 Task: Get directions from Great Barrier Reef, Australia to Whitsunday Islands, Queensland, Australia and explore the nearby hospitals
Action: Mouse moved to (219, 66)
Screenshot: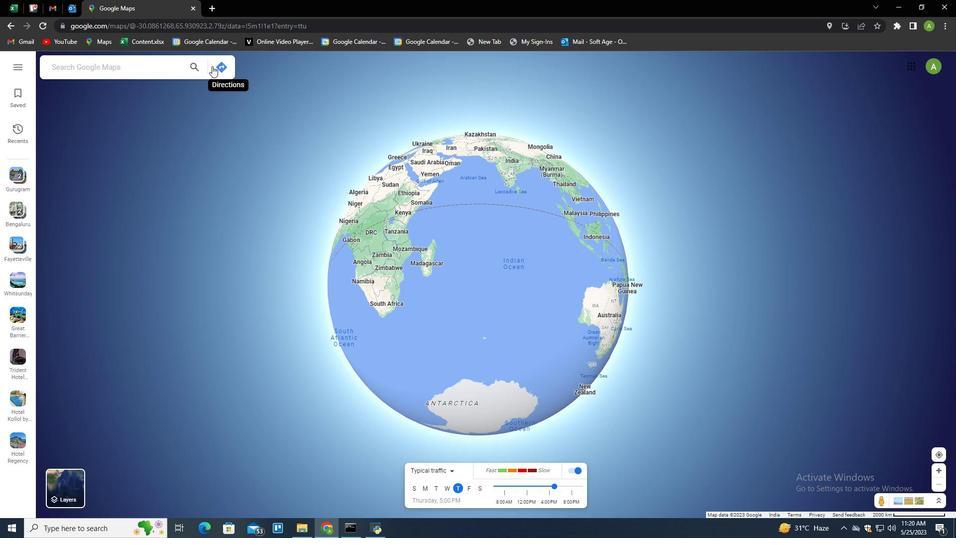 
Action: Mouse pressed left at (219, 66)
Screenshot: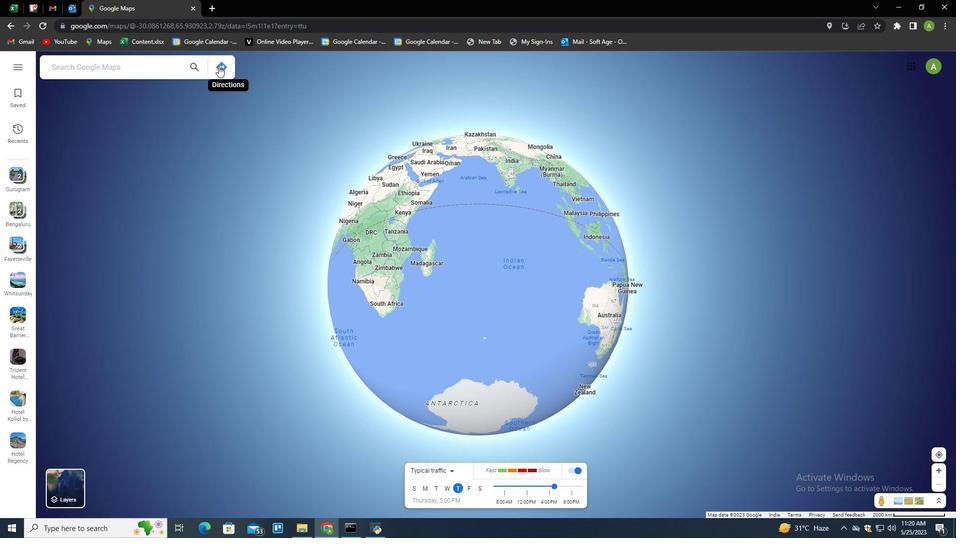 
Action: Mouse moved to (171, 92)
Screenshot: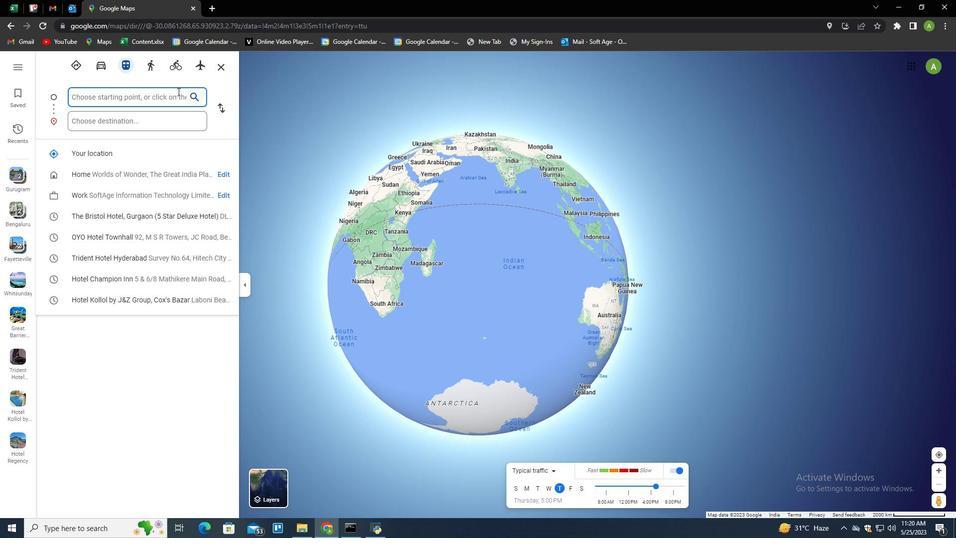 
Action: Mouse pressed left at (171, 92)
Screenshot: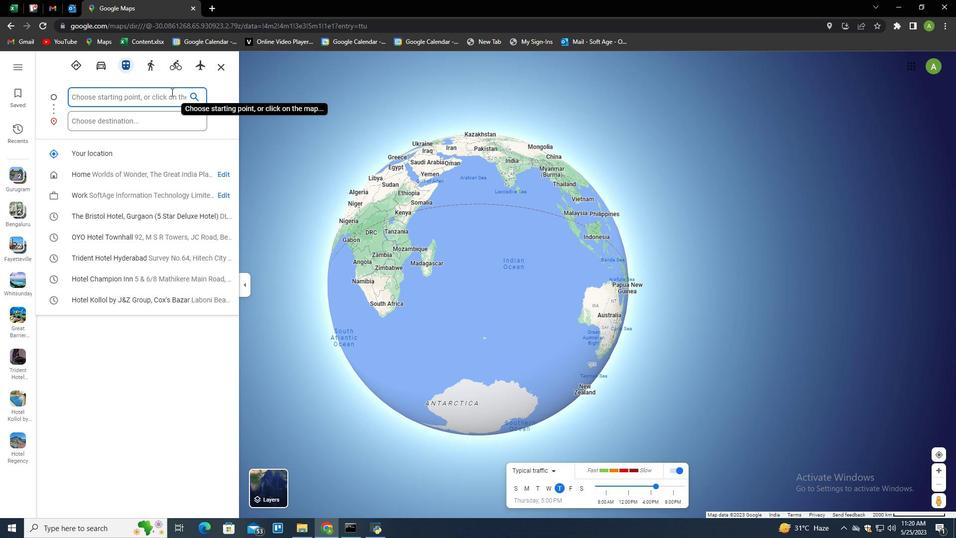 
Action: Key pressed <Key.shift>Great<Key.space><Key.shift>Barrier<Key.space><Key.shift>Reef,<Key.space><Key.shift>Australis<Key.tab><Key.tab><Key.shift>Whitesunday<Key.space><Key.shift>Isal<Key.backspace><Key.backspace>landsm<Key.backspace>,<Key.space><Key.shift><Key.shift><Key.shift>Queenlad<Key.backspace>nd<Key.space>,<Key.backspace><Key.backspace>,<Key.space><Key.shift>Australia<Key.enter>
Screenshot: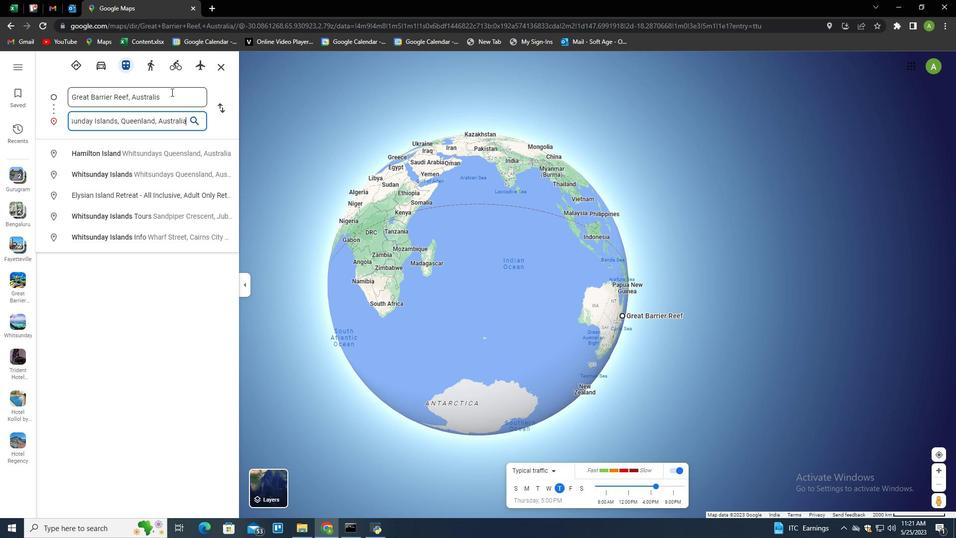 
Action: Mouse moved to (471, 234)
Screenshot: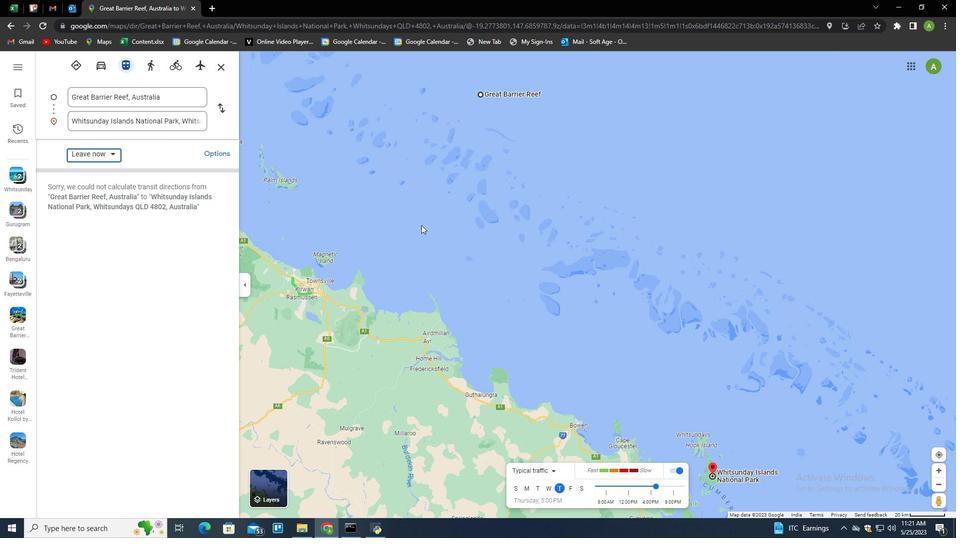 
Action: Mouse scrolled (471, 234) with delta (0, 0)
Screenshot: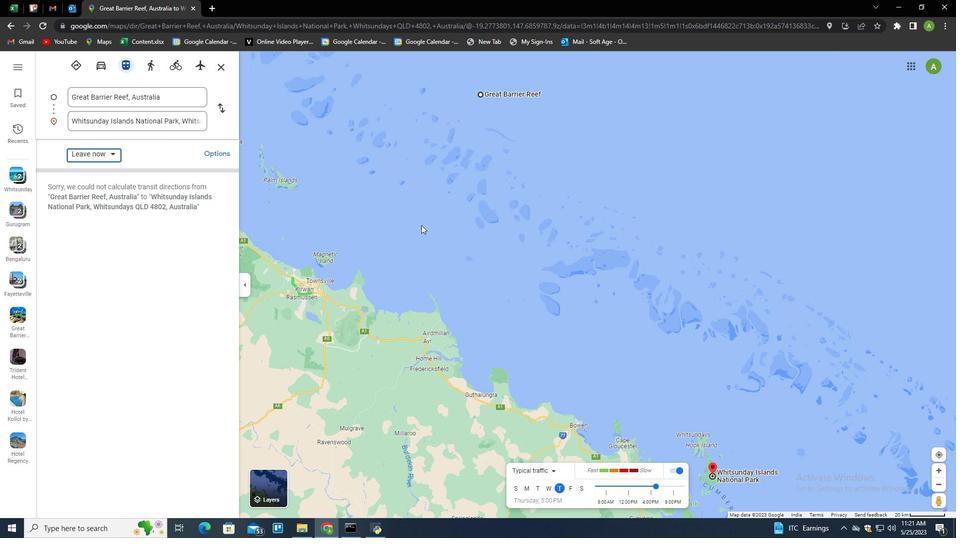 
Action: Mouse scrolled (471, 234) with delta (0, 0)
Screenshot: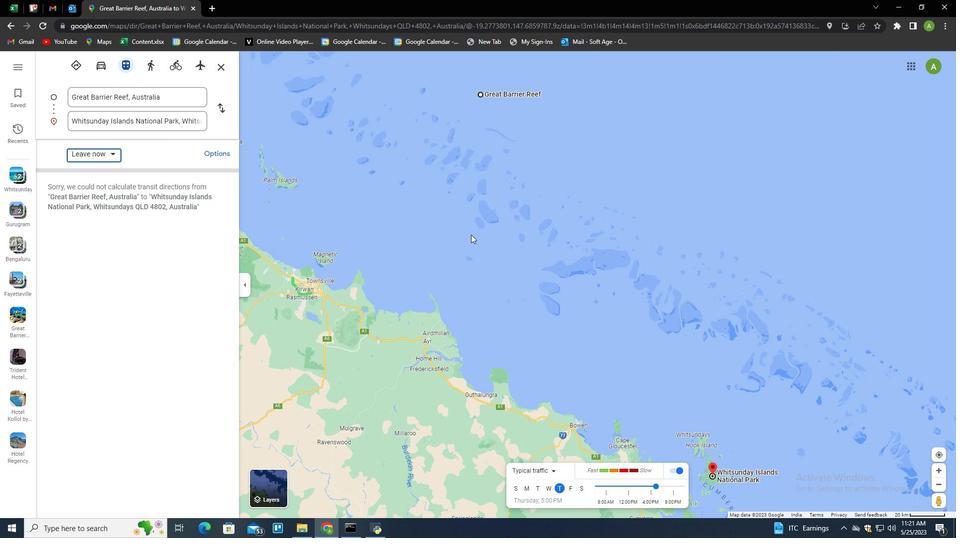 
Action: Mouse moved to (471, 234)
Screenshot: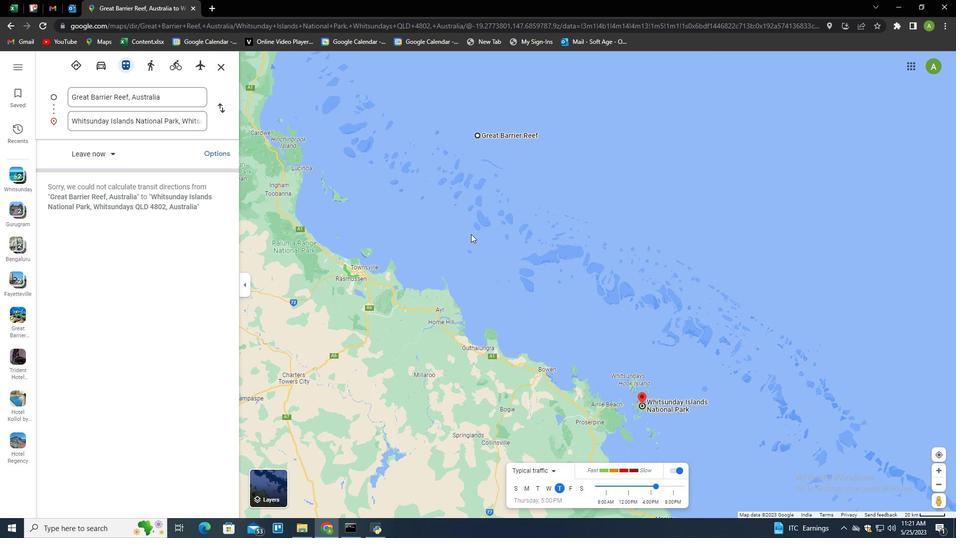 
Action: Mouse scrolled (471, 233) with delta (0, 0)
Screenshot: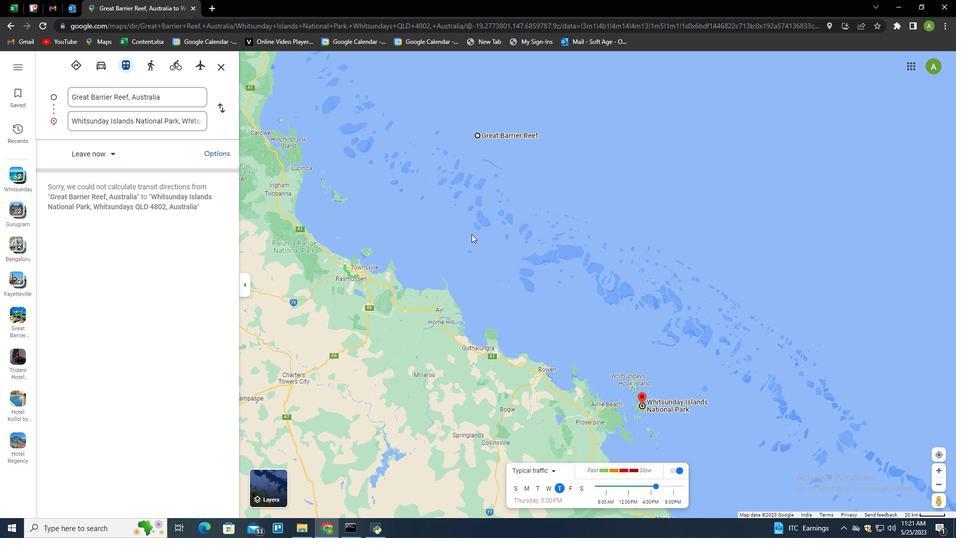 
Action: Mouse scrolled (471, 233) with delta (0, 0)
Screenshot: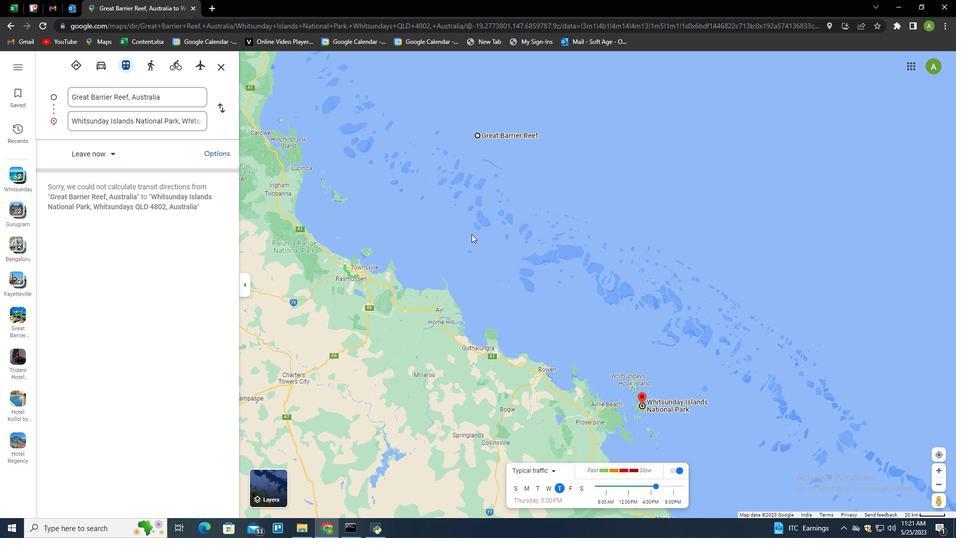 
Action: Mouse scrolled (471, 234) with delta (0, 0)
Screenshot: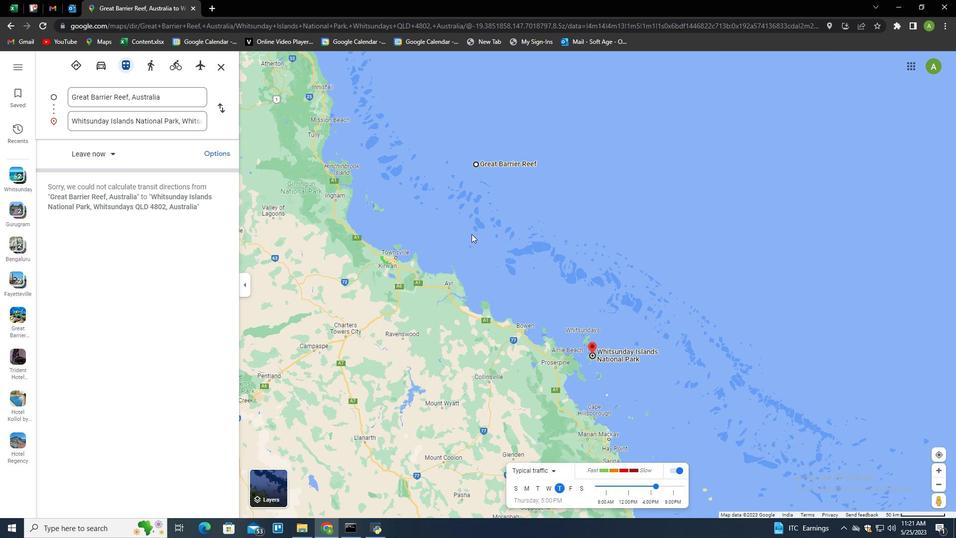 
Action: Mouse scrolled (471, 234) with delta (0, 0)
Screenshot: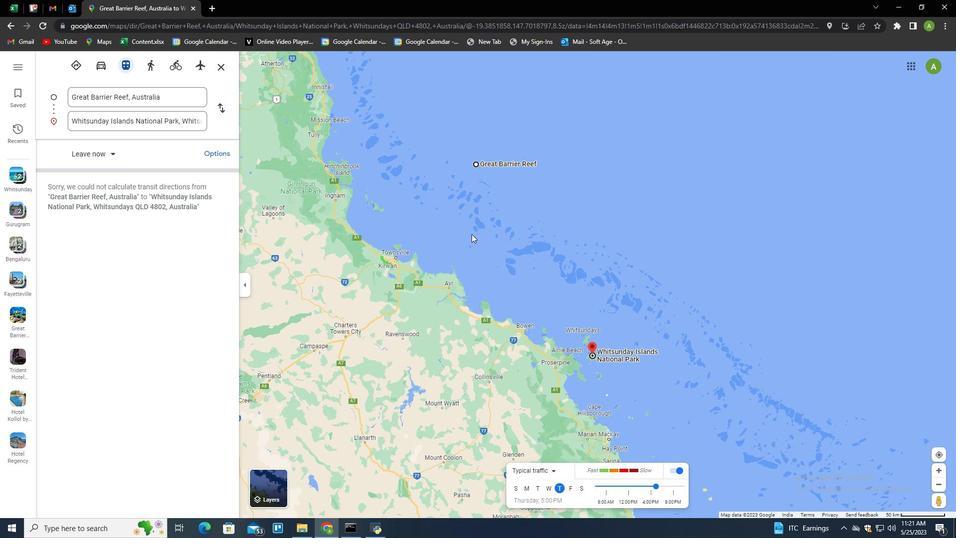
Action: Mouse scrolled (471, 234) with delta (0, 0)
Screenshot: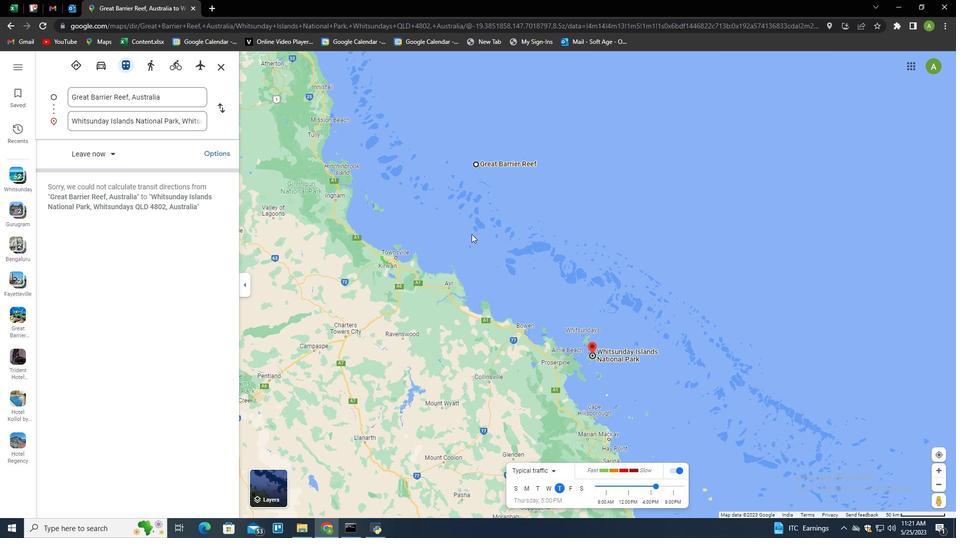 
Action: Mouse scrolled (471, 234) with delta (0, 0)
Screenshot: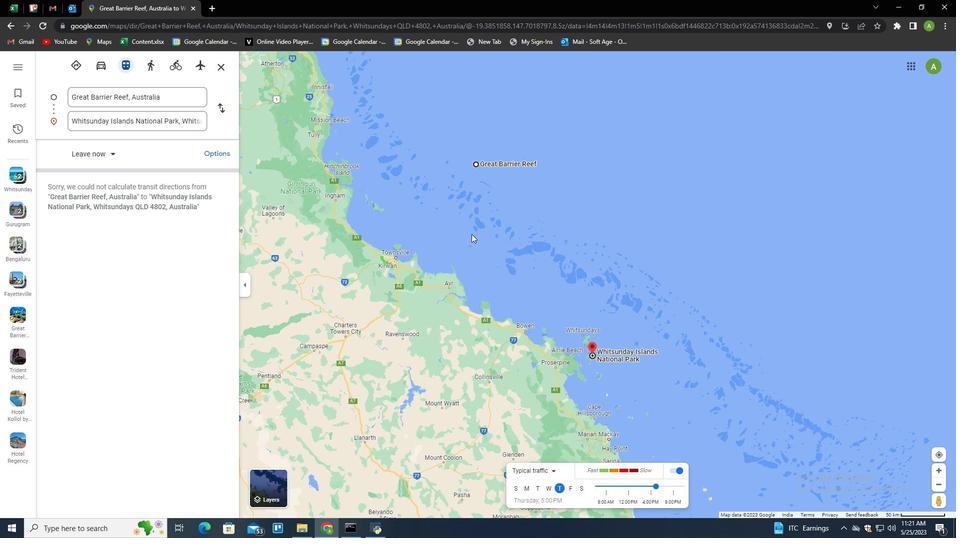 
Action: Mouse moved to (204, 152)
Screenshot: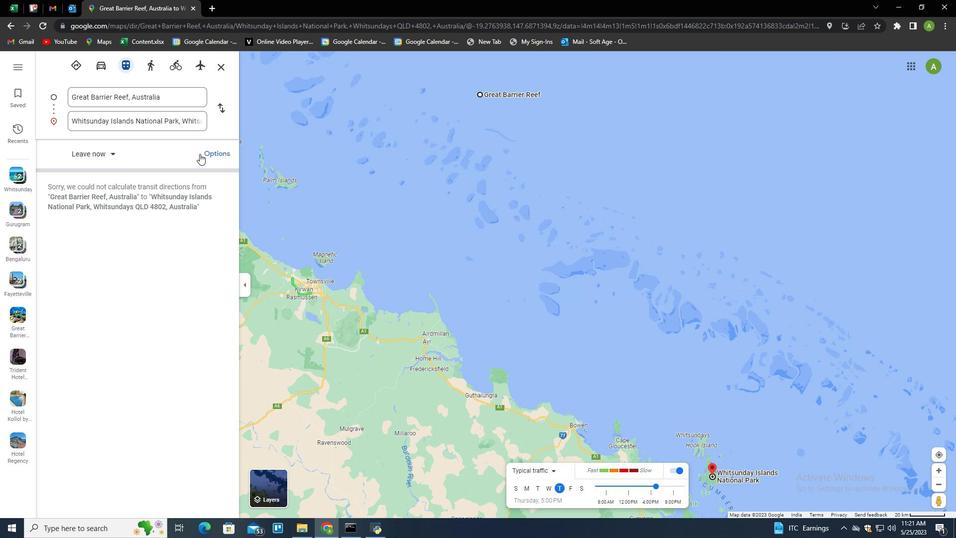 
Action: Mouse pressed left at (204, 152)
Screenshot: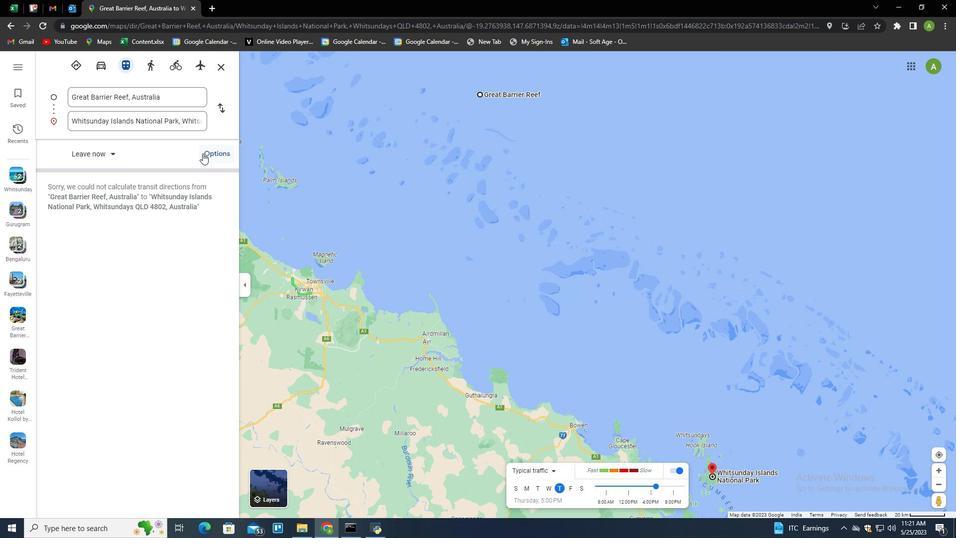 
Action: Mouse moved to (219, 155)
Screenshot: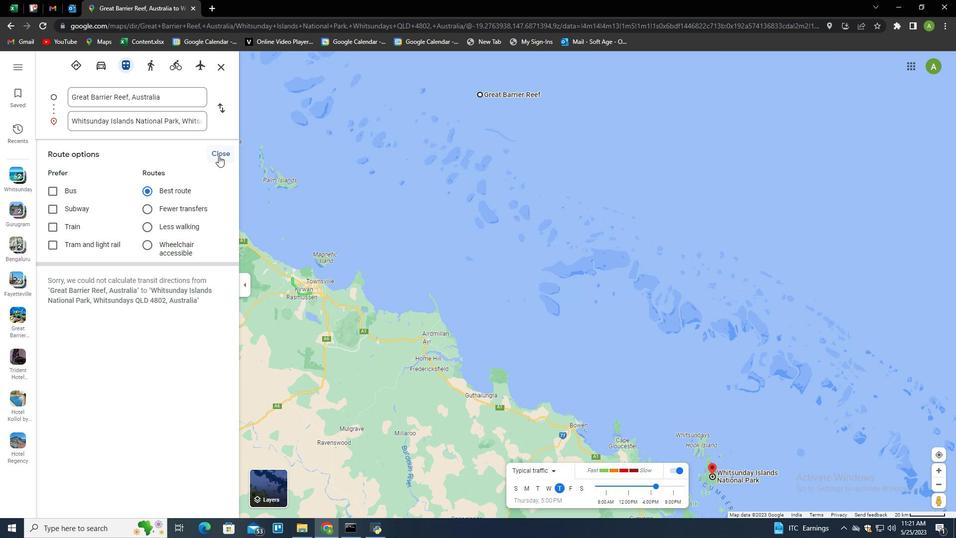 
Action: Mouse pressed left at (219, 155)
Screenshot: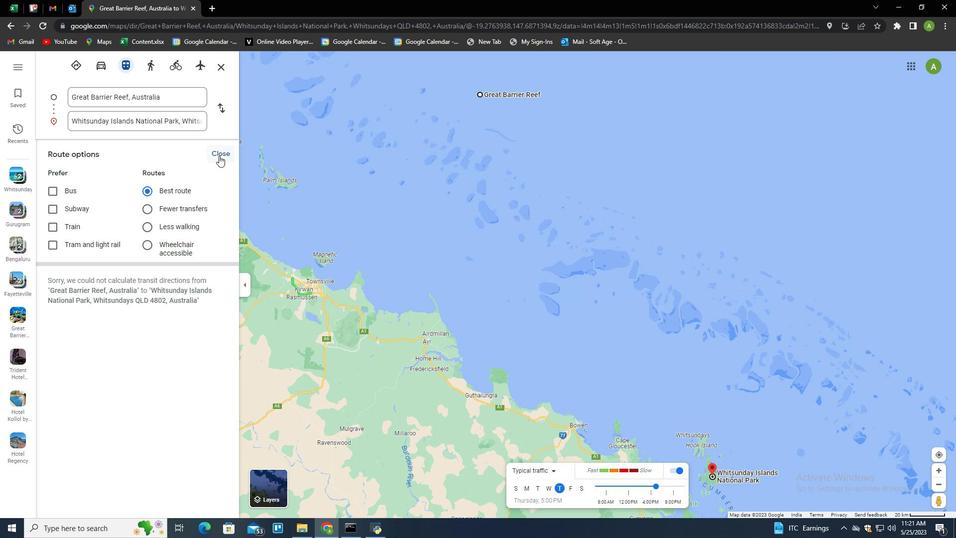 
Action: Mouse moved to (554, 200)
Screenshot: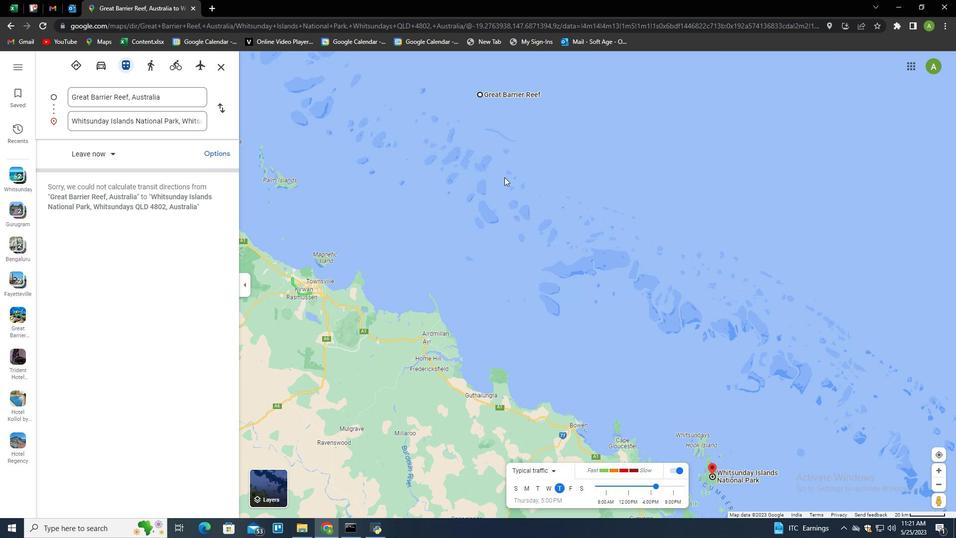 
Action: Mouse scrolled (554, 199) with delta (0, 0)
Screenshot: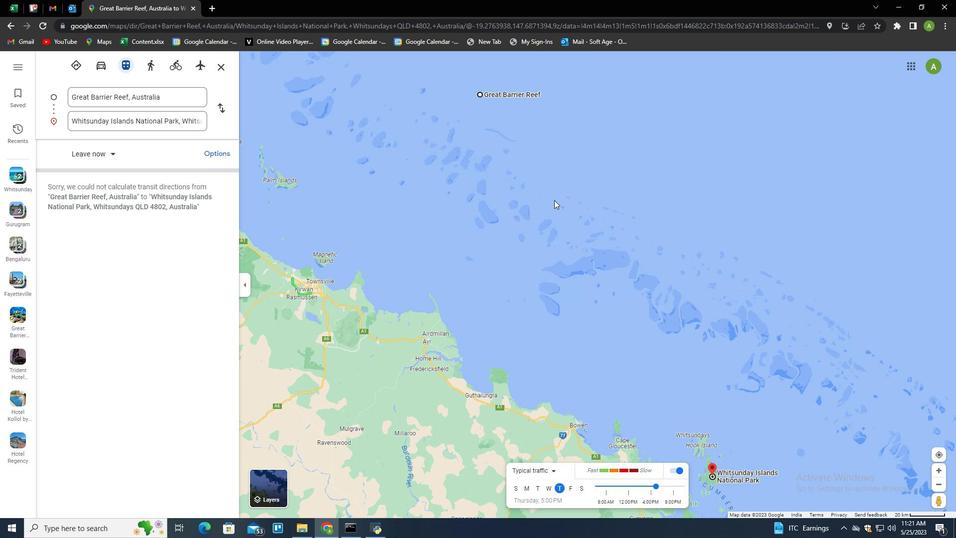 
Action: Mouse scrolled (554, 199) with delta (0, 0)
Screenshot: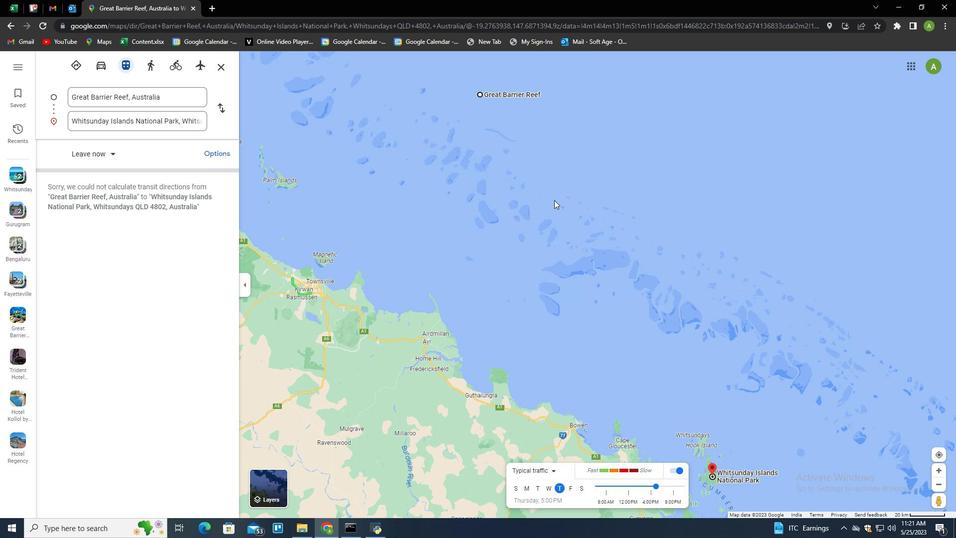 
Action: Mouse scrolled (554, 199) with delta (0, 0)
Screenshot: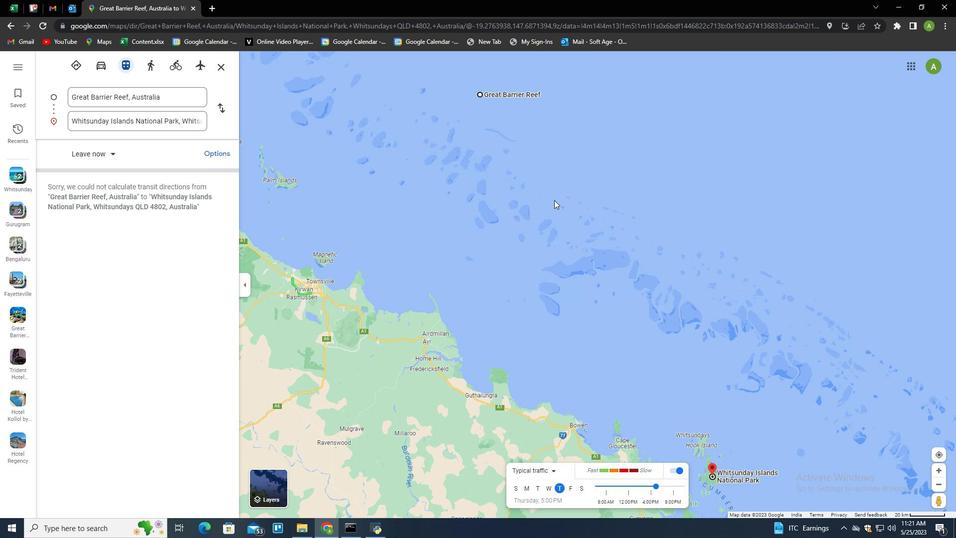 
Action: Mouse scrolled (554, 199) with delta (0, 0)
Screenshot: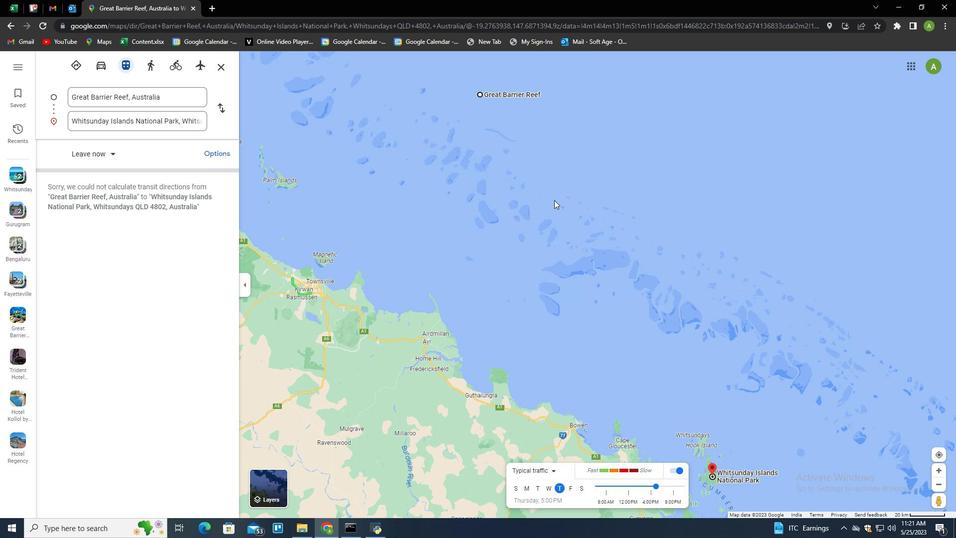 
Action: Mouse scrolled (554, 199) with delta (0, 0)
Screenshot: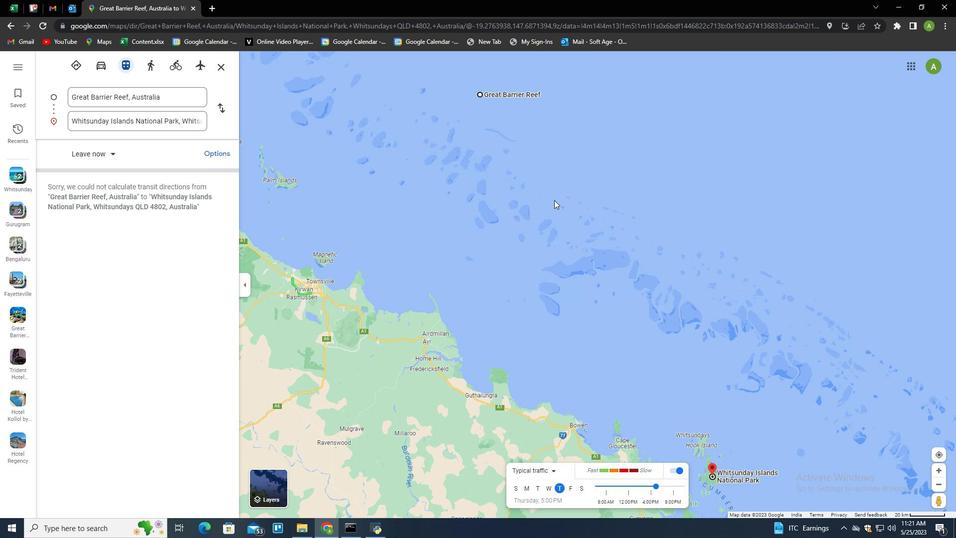 
Action: Mouse moved to (629, 256)
Screenshot: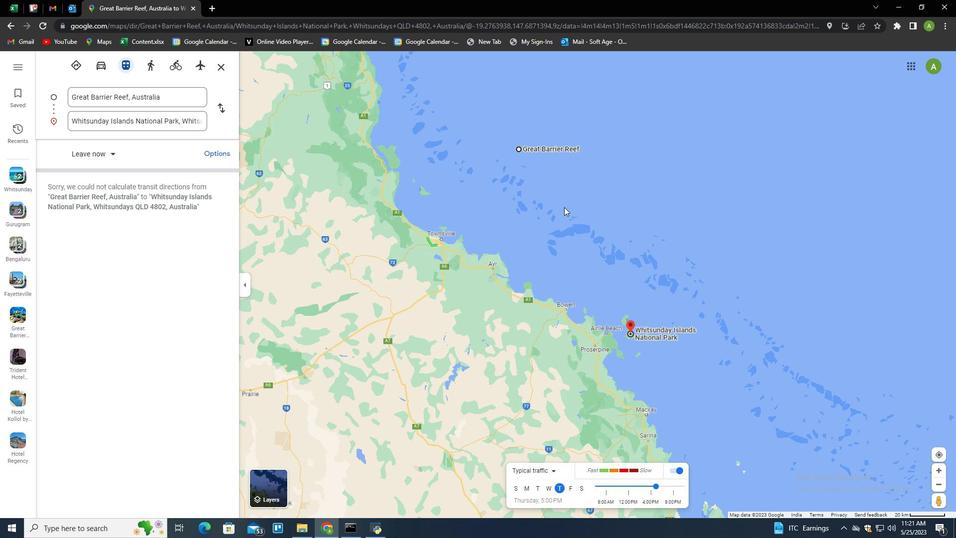 
Action: Mouse scrolled (629, 255) with delta (0, 0)
Screenshot: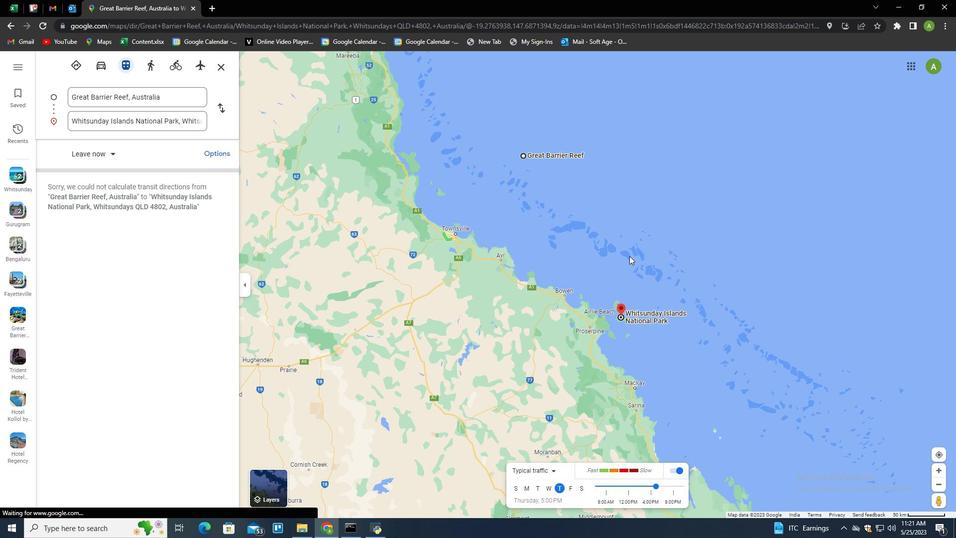 
Action: Mouse scrolled (629, 255) with delta (0, 0)
Screenshot: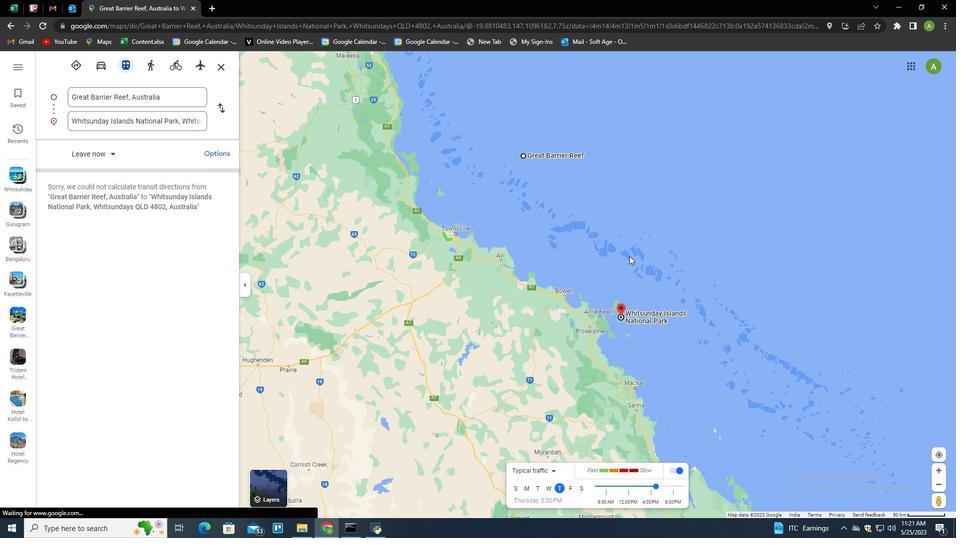 
Action: Mouse scrolled (629, 255) with delta (0, 0)
Screenshot: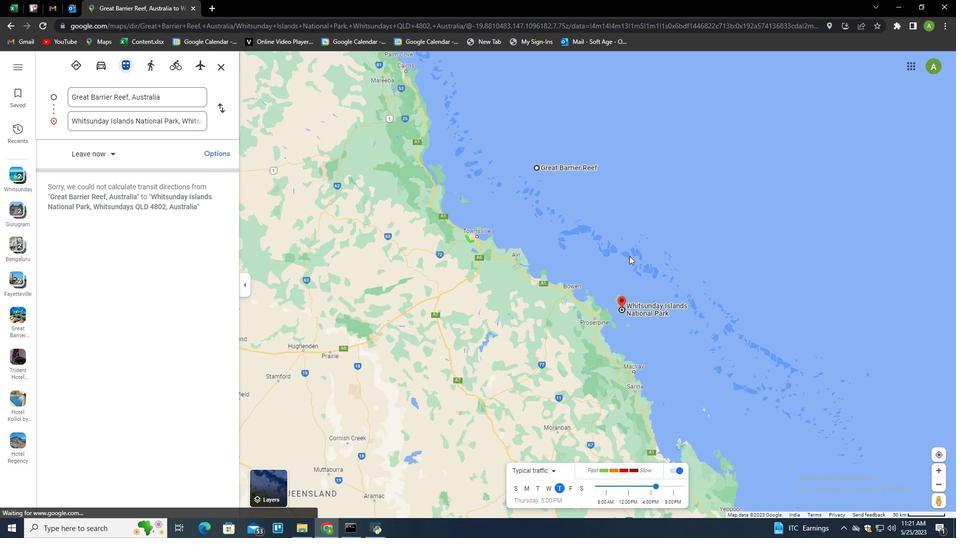 
Action: Mouse moved to (629, 256)
Screenshot: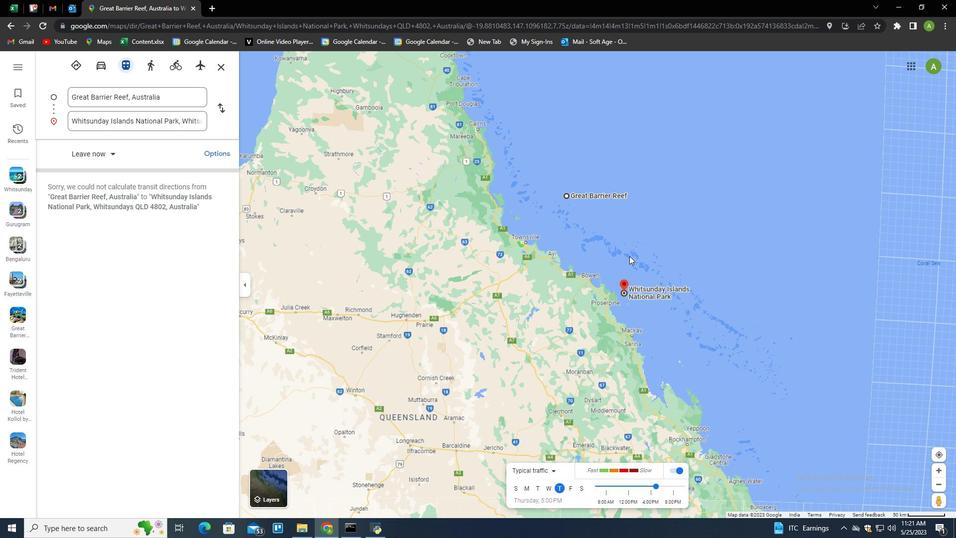
Action: Mouse scrolled (629, 256) with delta (0, 0)
Screenshot: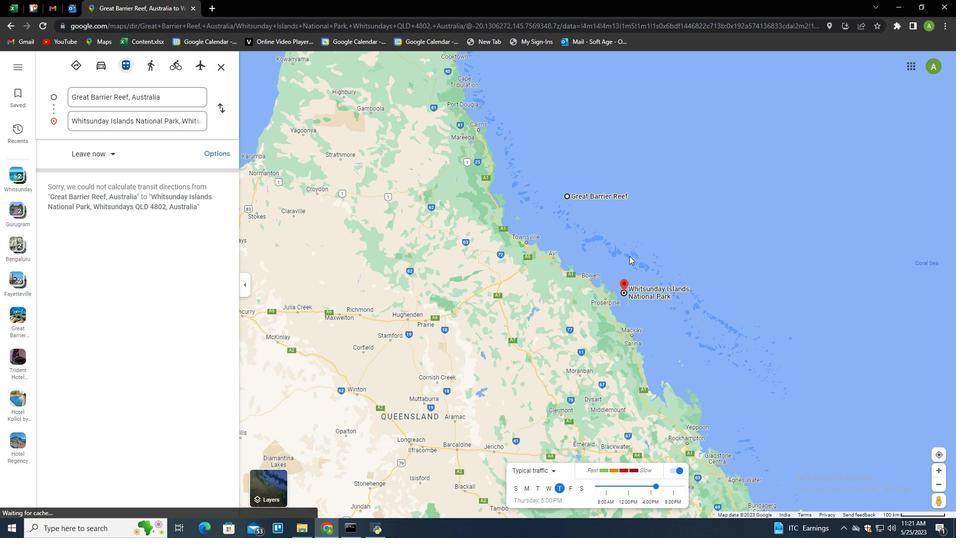 
Action: Mouse moved to (628, 257)
Screenshot: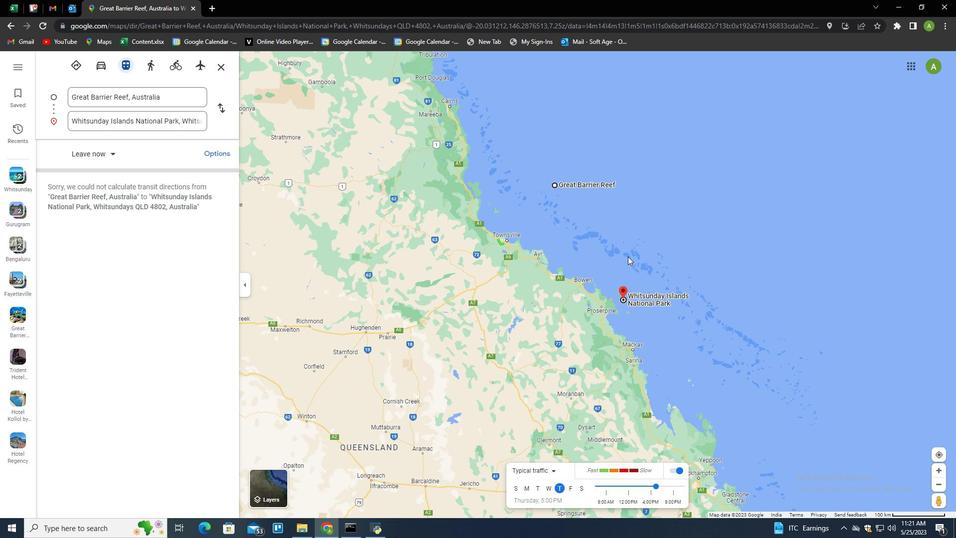 
Action: Mouse scrolled (628, 256) with delta (0, 0)
Screenshot: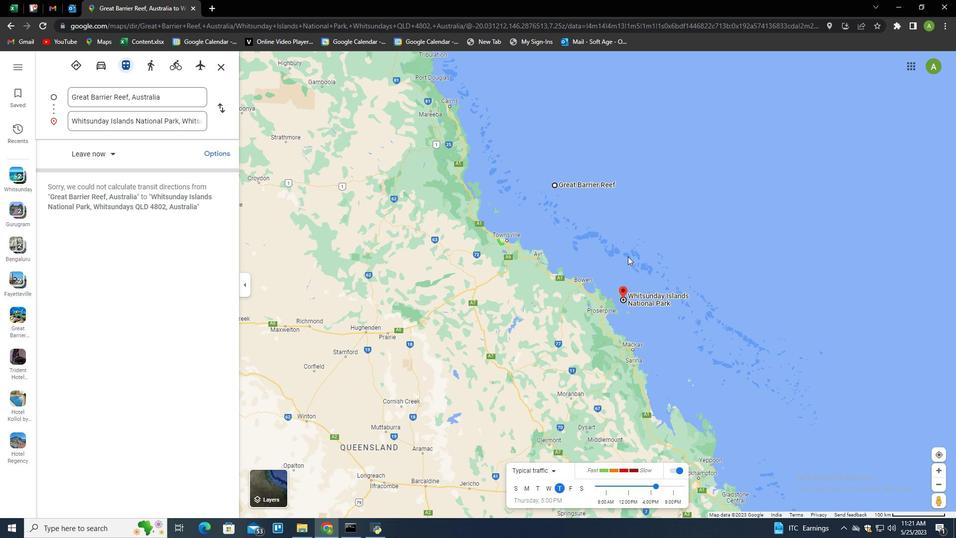 
Action: Mouse moved to (206, 156)
Screenshot: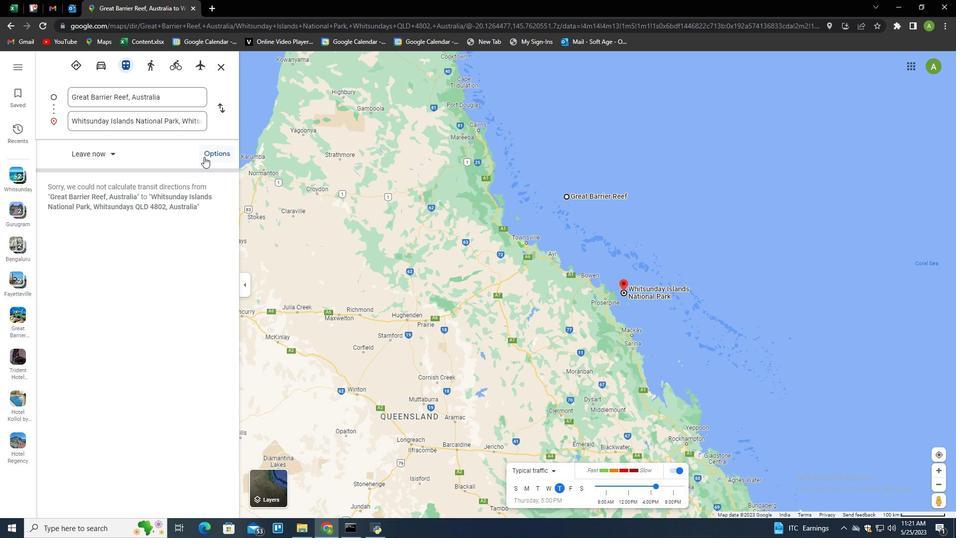 
Action: Mouse pressed left at (206, 156)
Screenshot: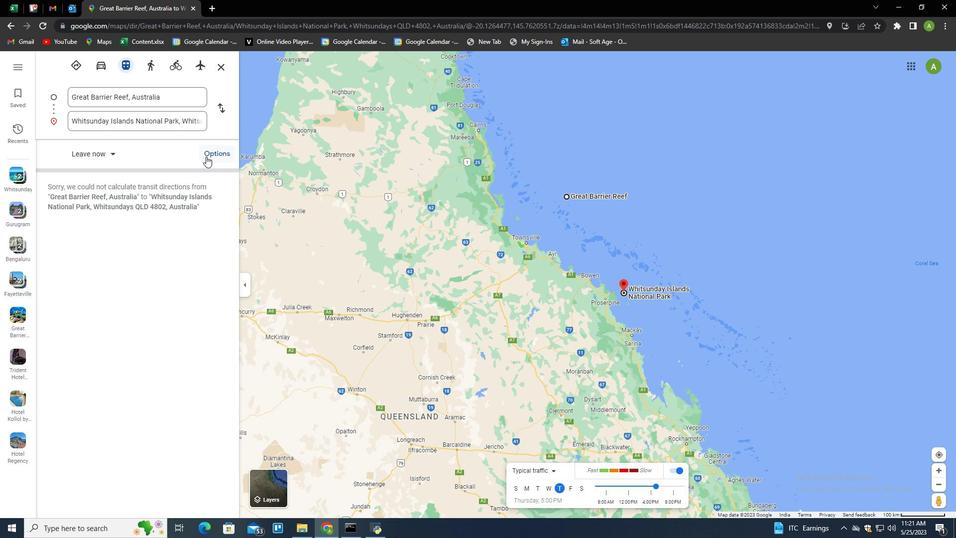 
Action: Mouse moved to (172, 333)
Screenshot: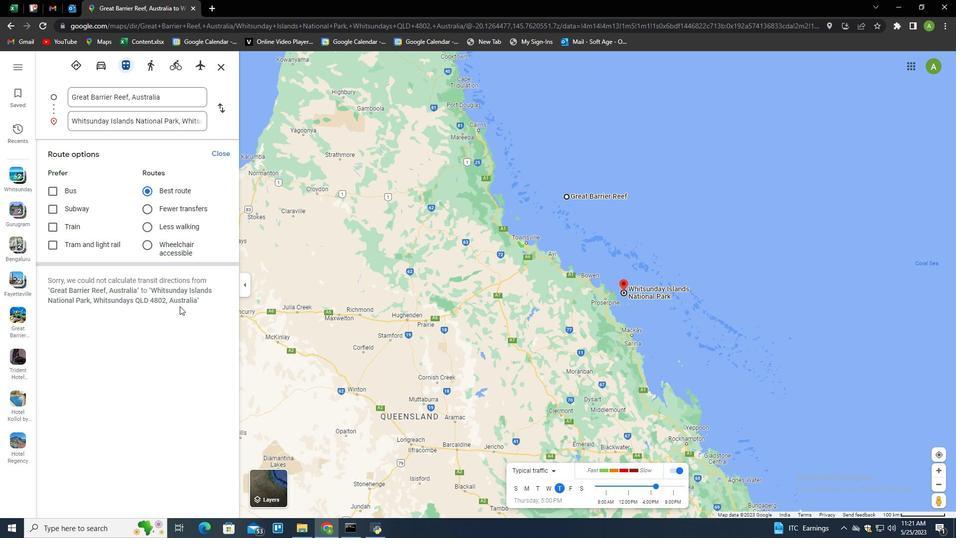 
Action: Mouse pressed left at (172, 333)
Screenshot: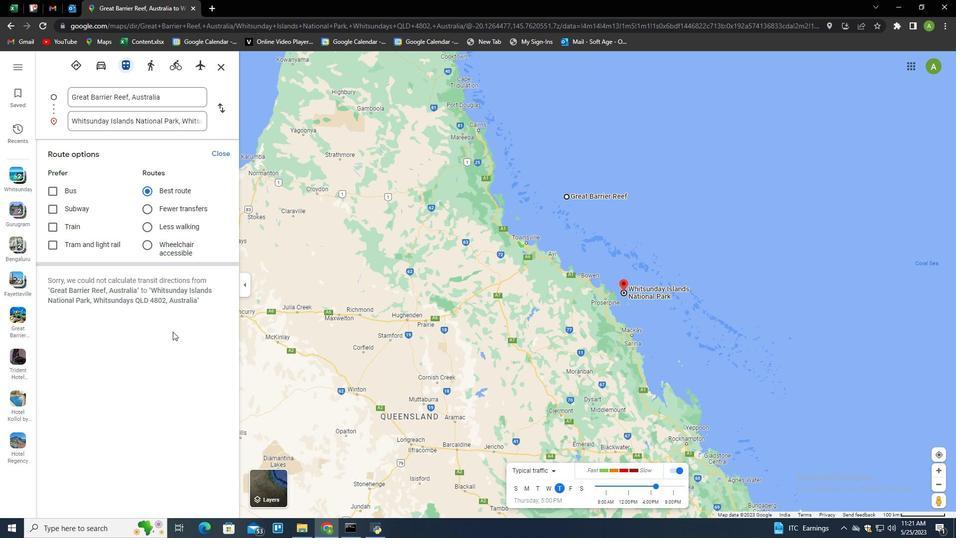 
Action: Mouse scrolled (172, 332) with delta (0, 0)
Screenshot: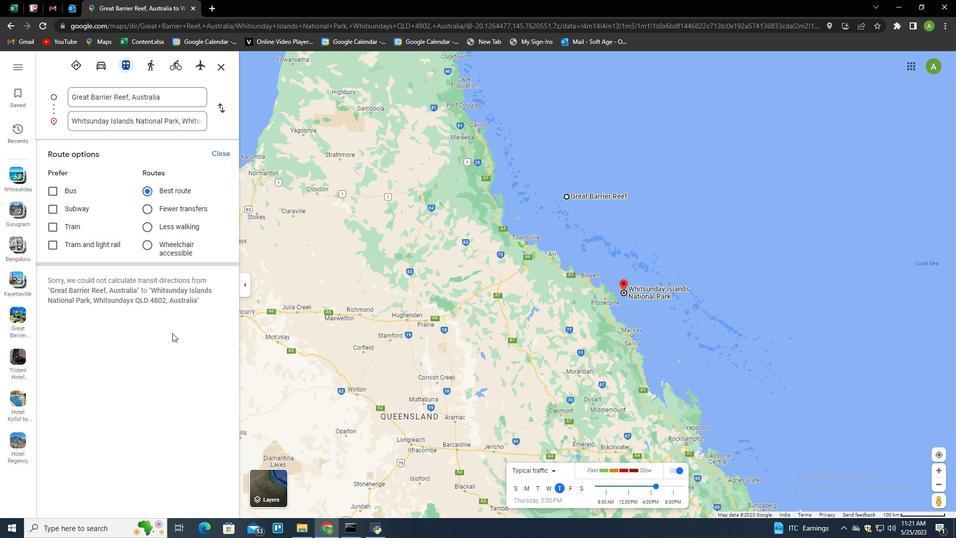 
Action: Mouse scrolled (172, 332) with delta (0, 0)
Screenshot: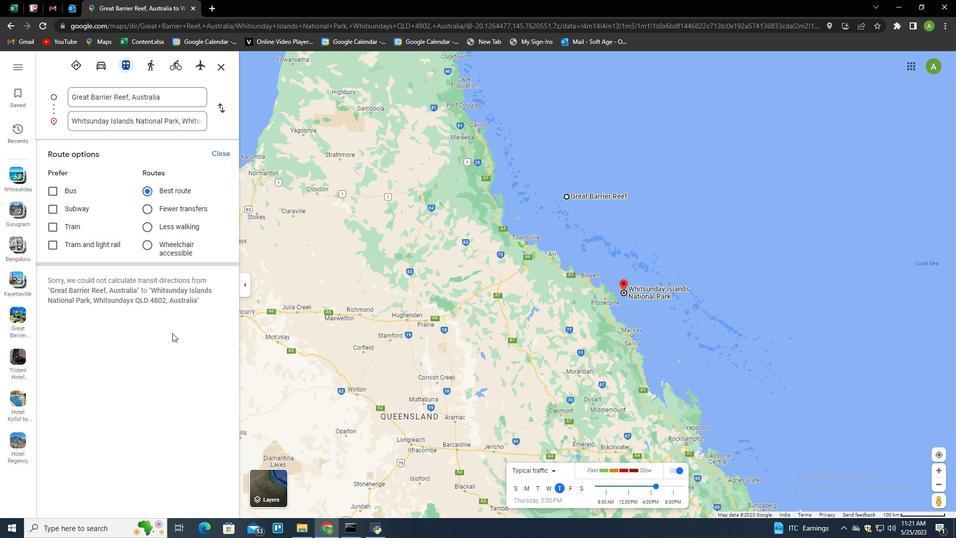 
Action: Mouse scrolled (172, 332) with delta (0, 0)
Screenshot: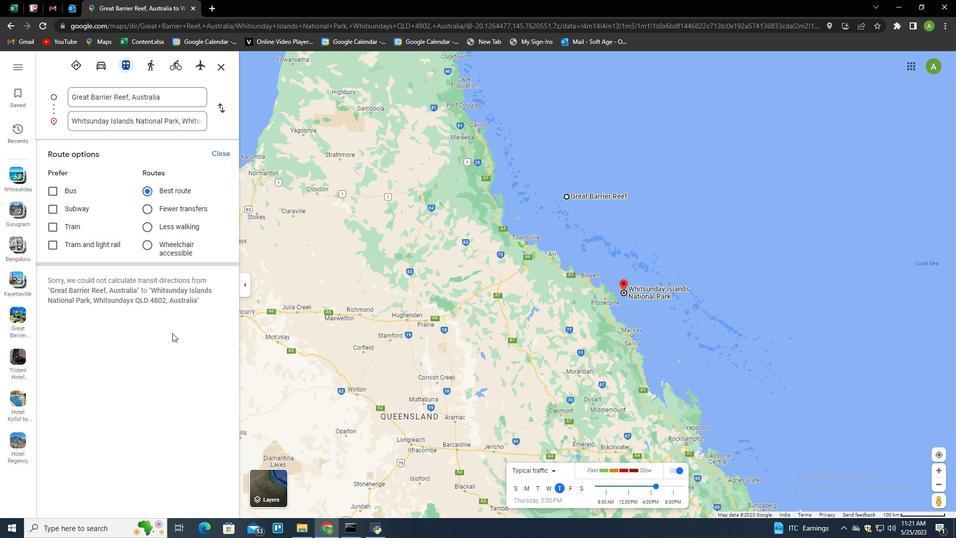 
Action: Mouse scrolled (172, 332) with delta (0, 0)
Screenshot: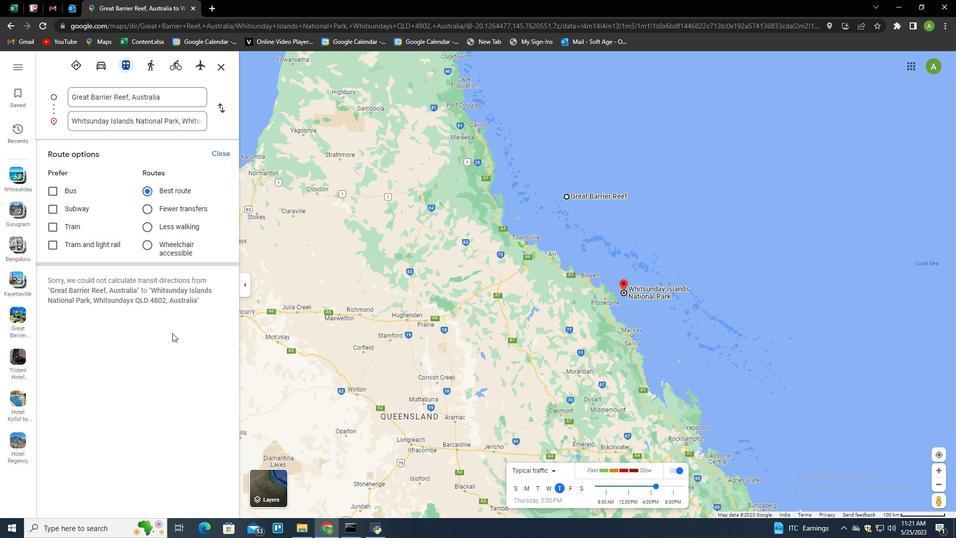 
Action: Mouse moved to (177, 318)
Screenshot: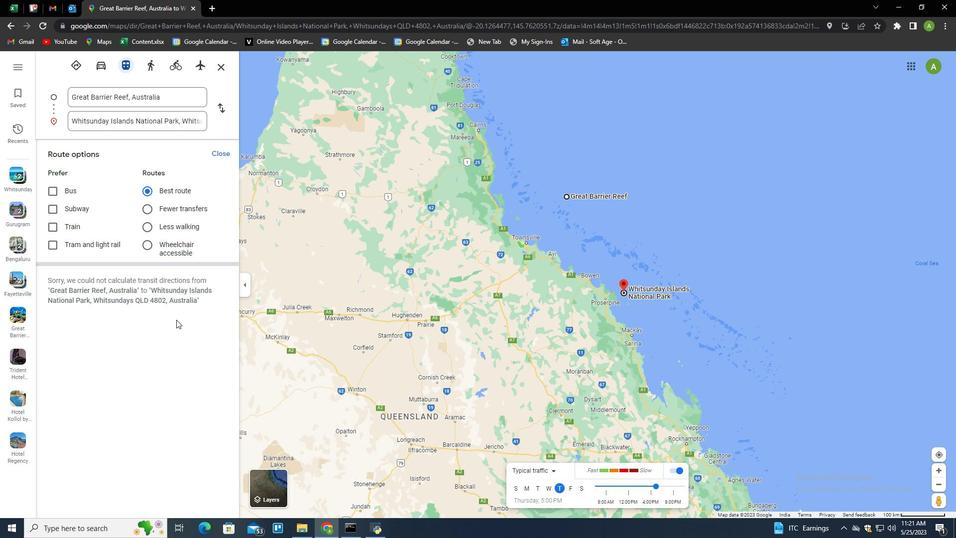 
Action: Mouse pressed left at (177, 318)
Screenshot: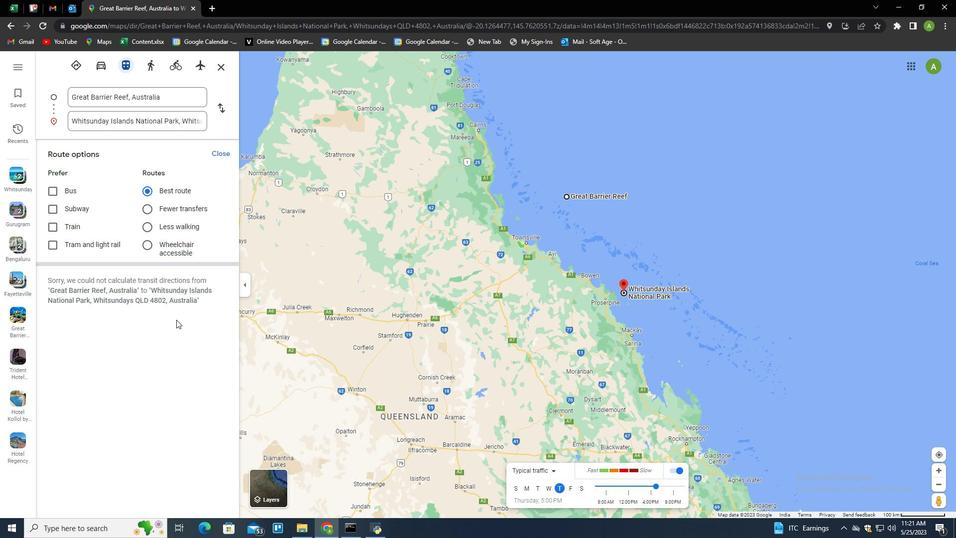 
Action: Mouse moved to (76, 63)
Screenshot: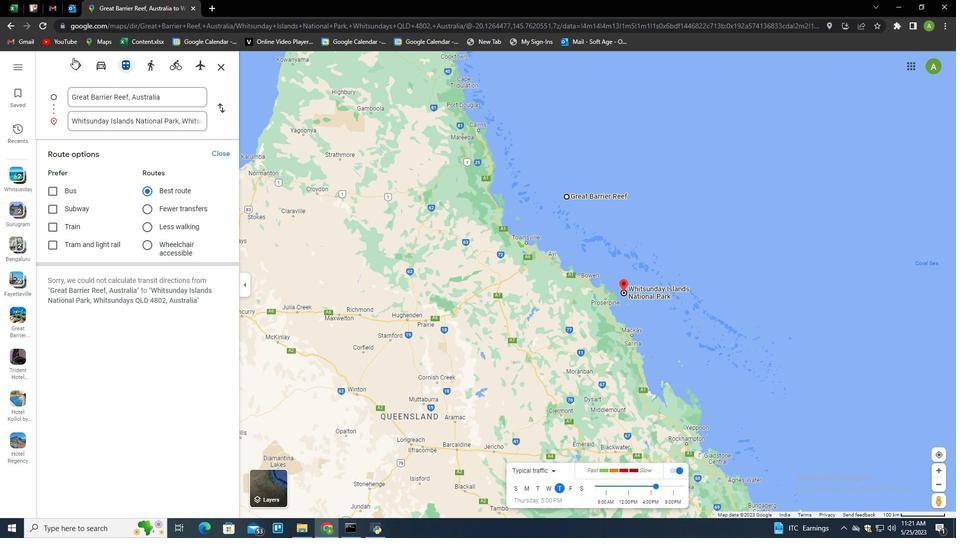 
Action: Mouse pressed left at (76, 63)
Screenshot: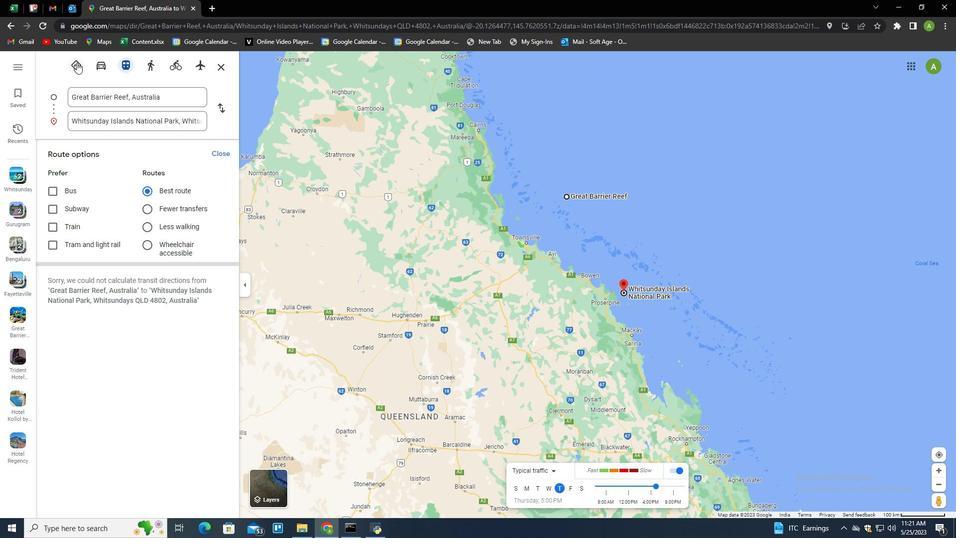 
Action: Mouse moved to (148, 196)
Screenshot: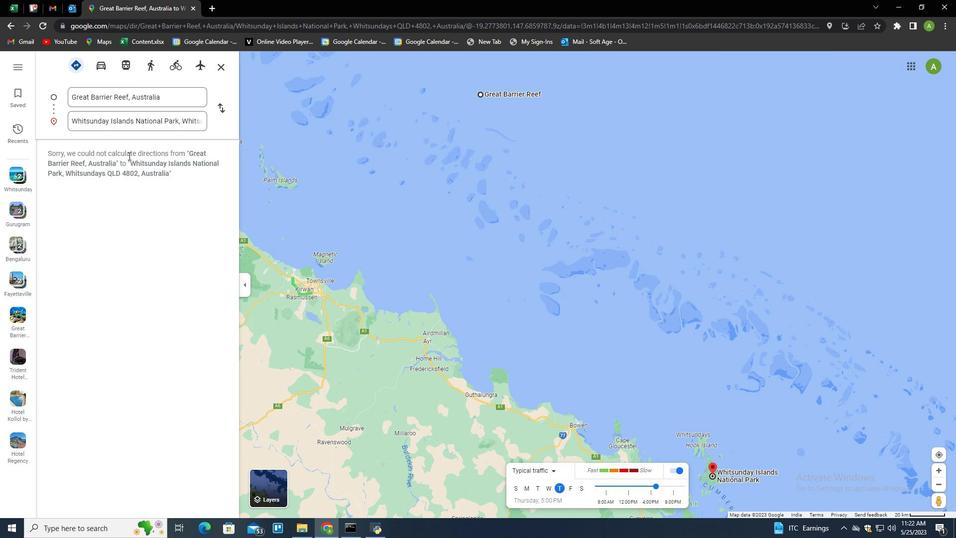 
Action: Mouse scrolled (148, 195) with delta (0, 0)
Screenshot: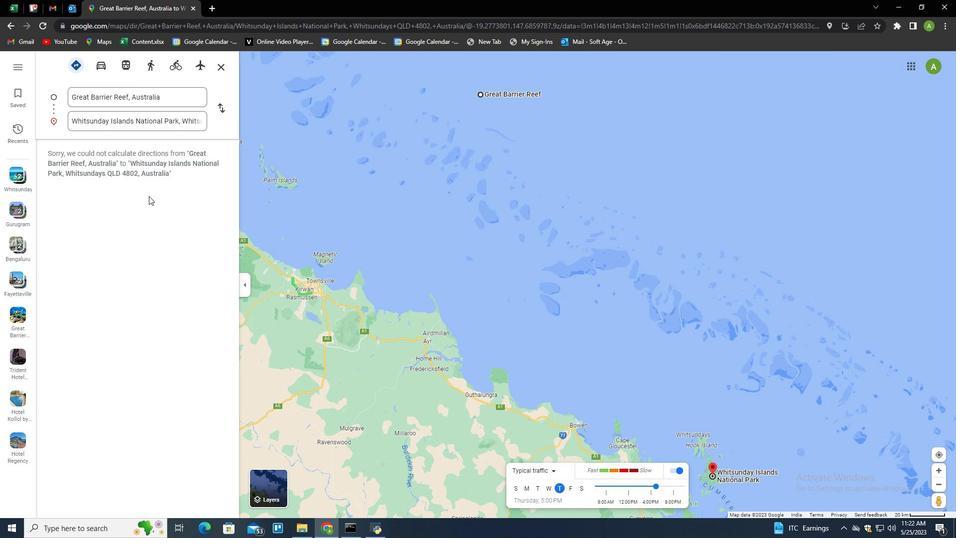 
Action: Mouse scrolled (148, 195) with delta (0, 0)
Screenshot: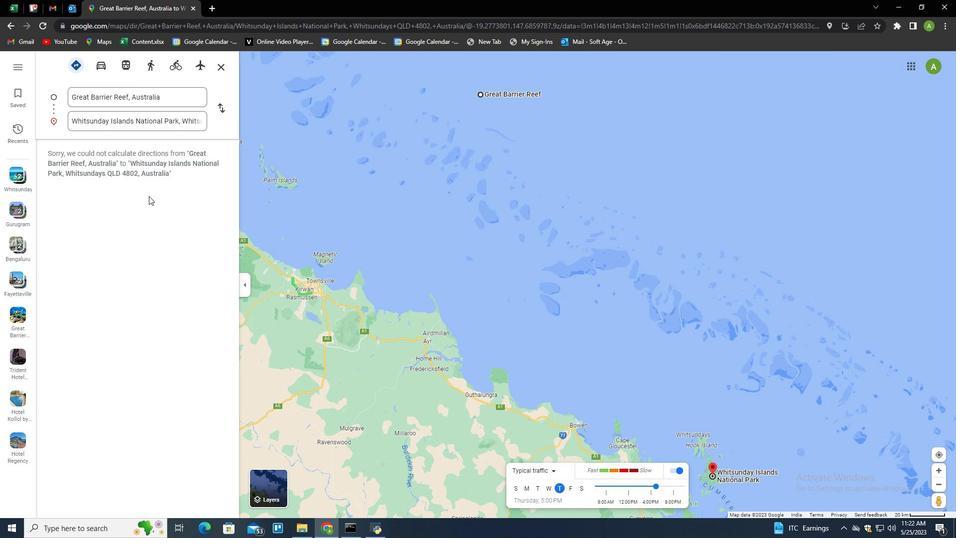 
Action: Mouse moved to (149, 303)
Screenshot: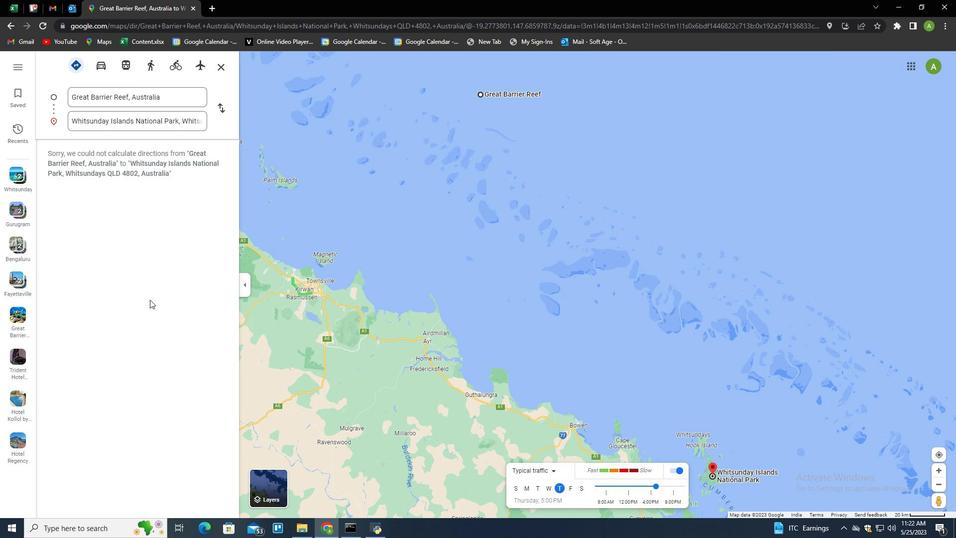 
Action: Mouse scrolled (149, 302) with delta (0, 0)
Screenshot: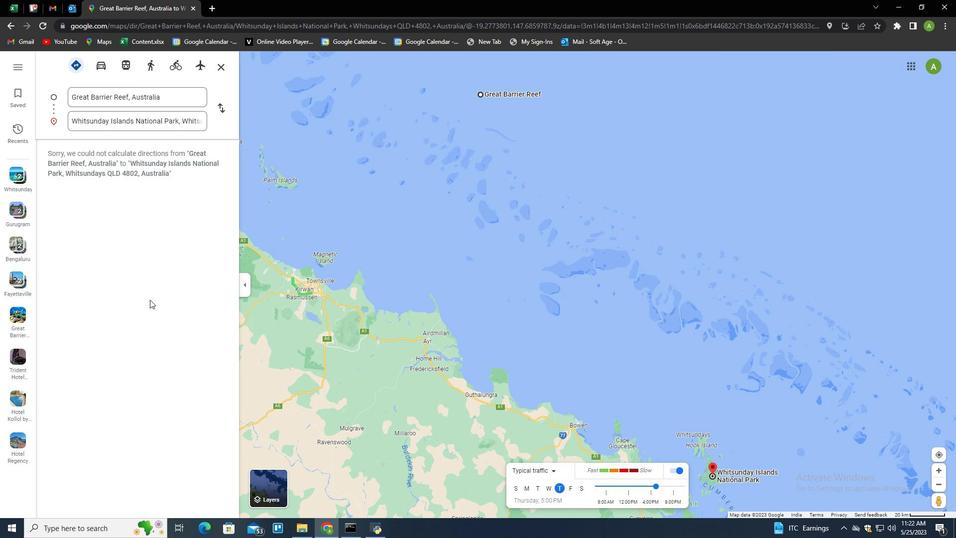 
Action: Mouse scrolled (149, 302) with delta (0, 0)
Screenshot: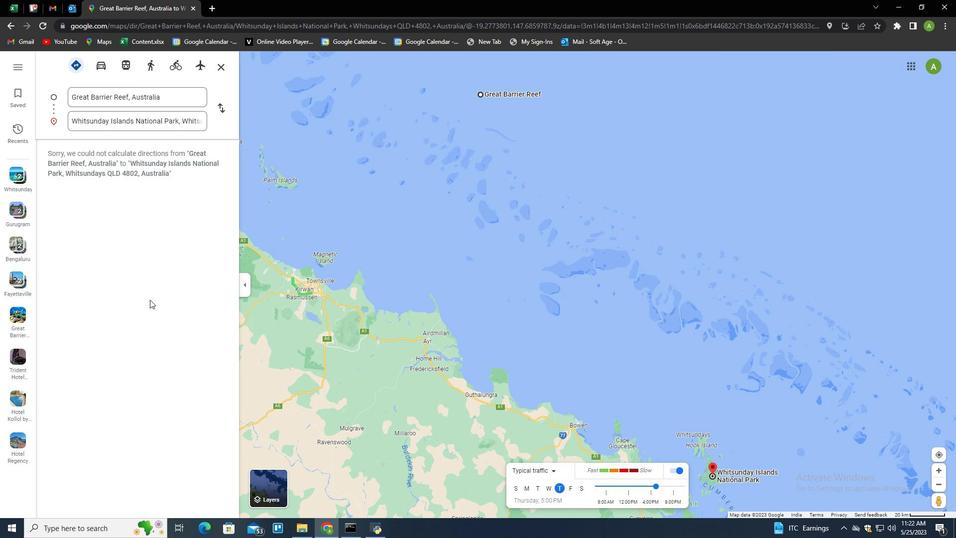 
Action: Mouse scrolled (149, 302) with delta (0, 0)
Screenshot: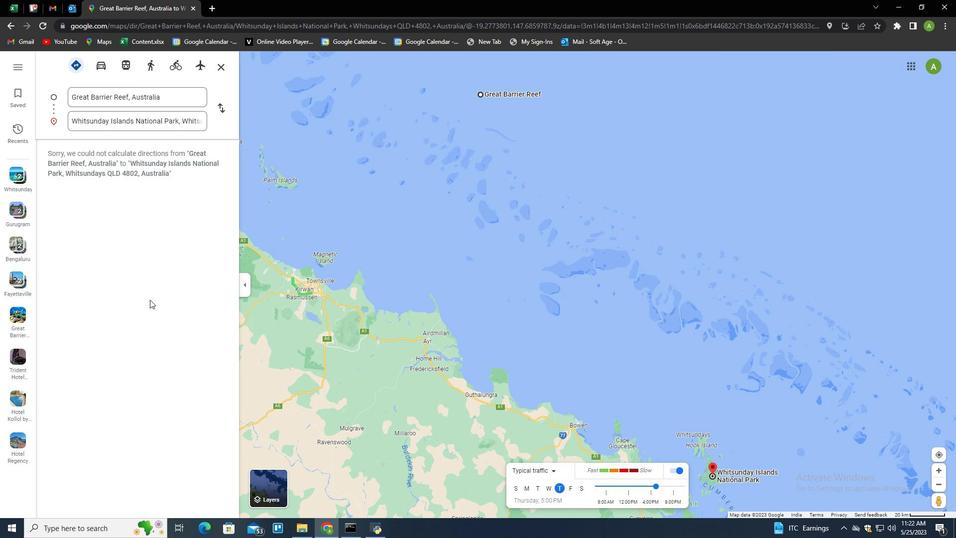 
Action: Mouse moved to (226, 70)
Screenshot: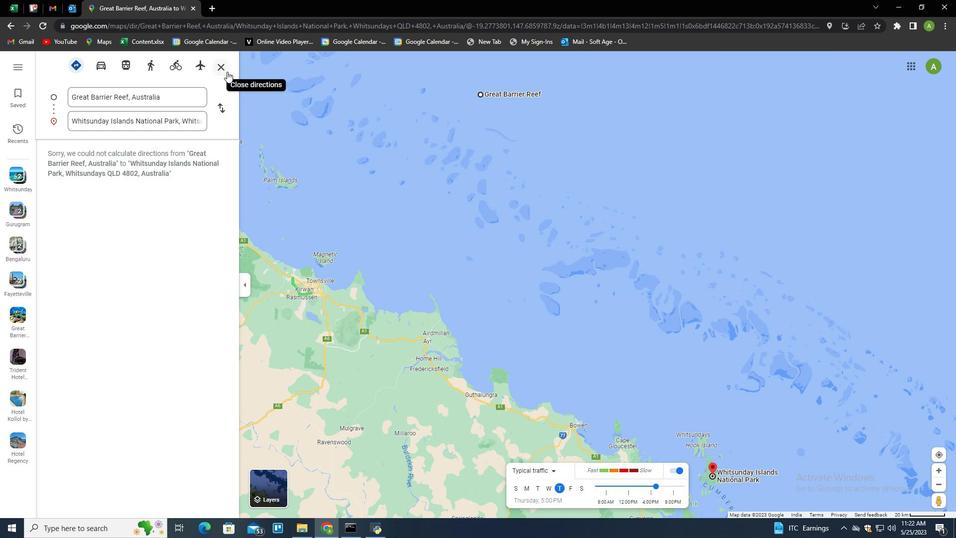 
Action: Mouse pressed left at (226, 70)
Screenshot: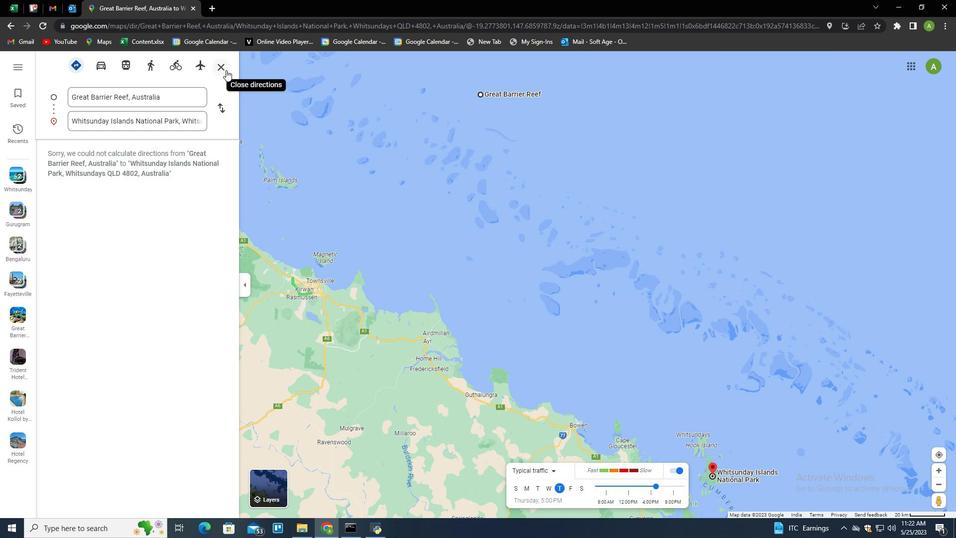 
Action: Mouse moved to (219, 71)
Screenshot: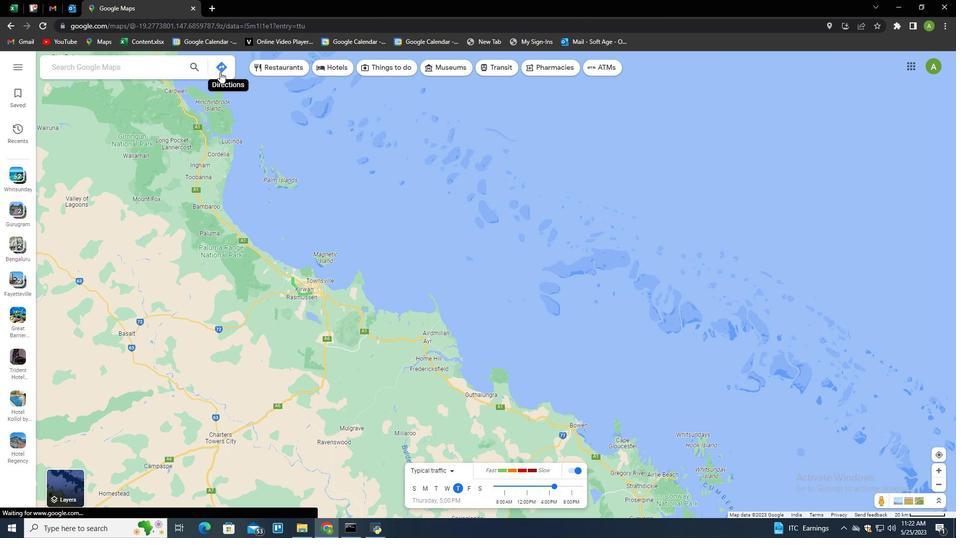 
Action: Mouse pressed left at (219, 71)
Screenshot: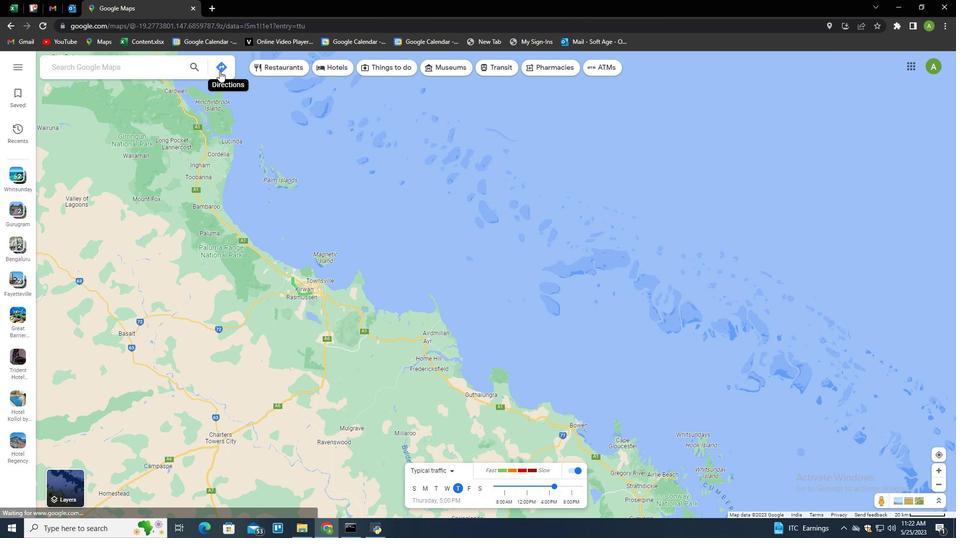 
Action: Mouse moved to (130, 96)
Screenshot: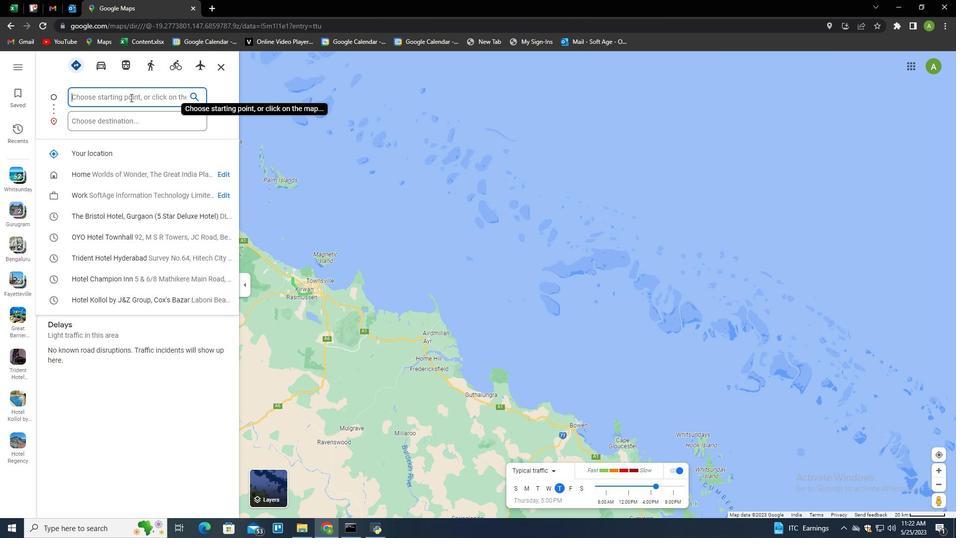 
Action: Mouse pressed left at (130, 96)
Screenshot: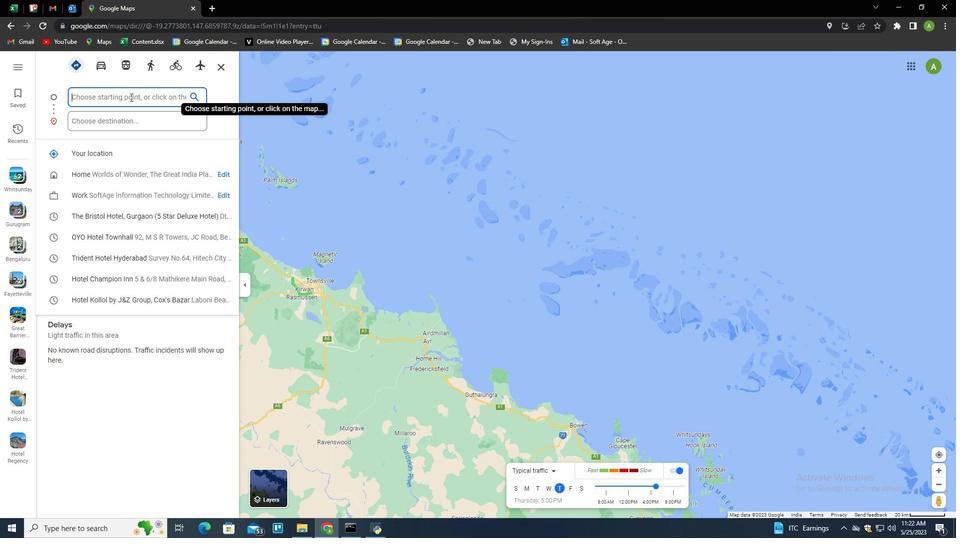 
Action: Mouse moved to (0, 188)
Screenshot: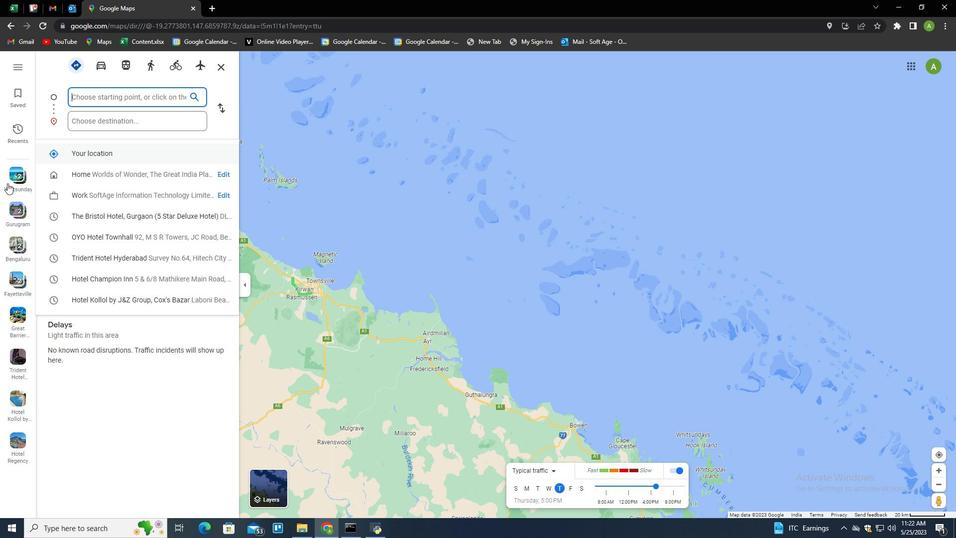 
Action: Key pressed <Key.shift>Great<Key.space><Key.shift>Barrier<Key.space><Key.shift>Reef,<Key.space><Key.shift>Australis<Key.backspace>a<Key.tab><Key.tab><Key.shift>Whitesunday<Key.space><Key.shift>Islands,<Key.space><Key.shift><Key.shift>ueensland,<Key.space><Key.shift>Australia<Key.enter>
Screenshot: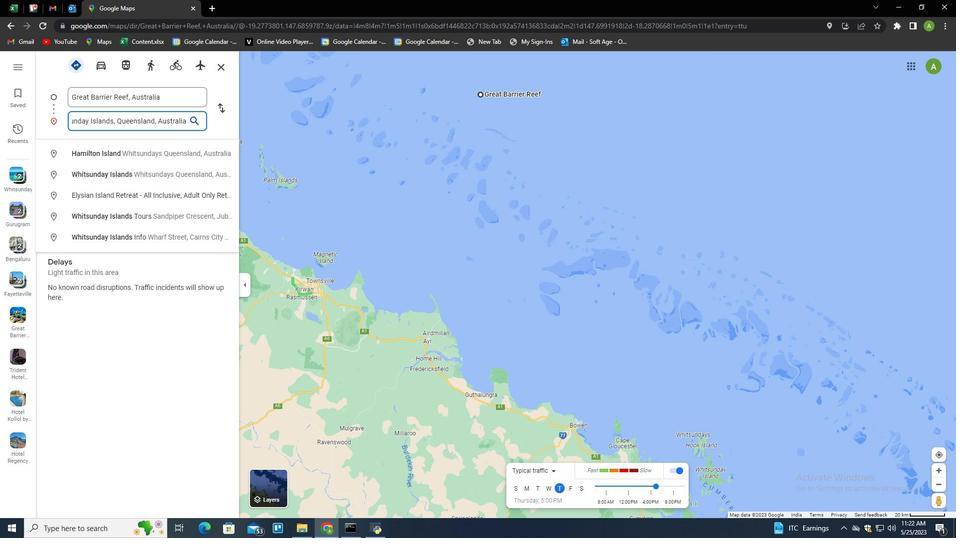 
Action: Mouse moved to (702, 256)
Screenshot: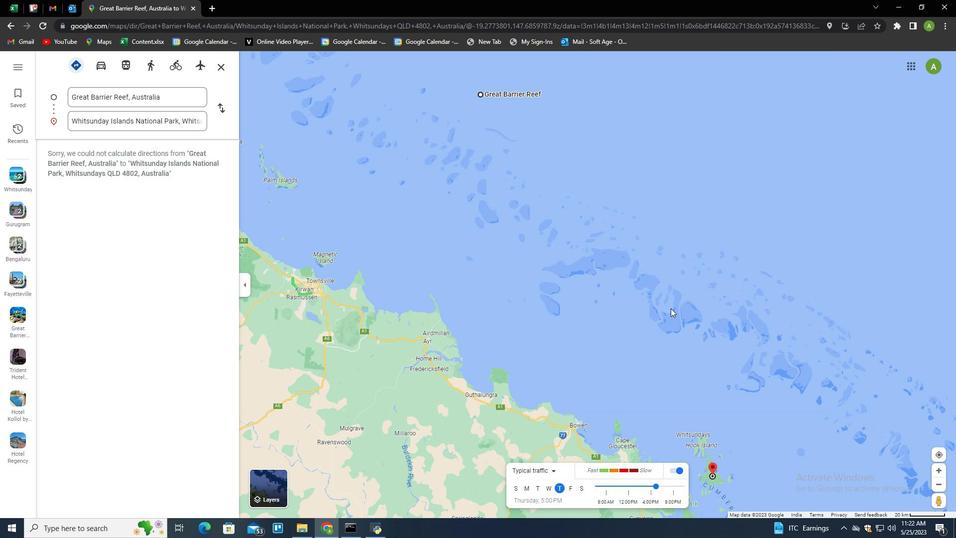 
Action: Mouse scrolled (702, 255) with delta (0, 0)
Screenshot: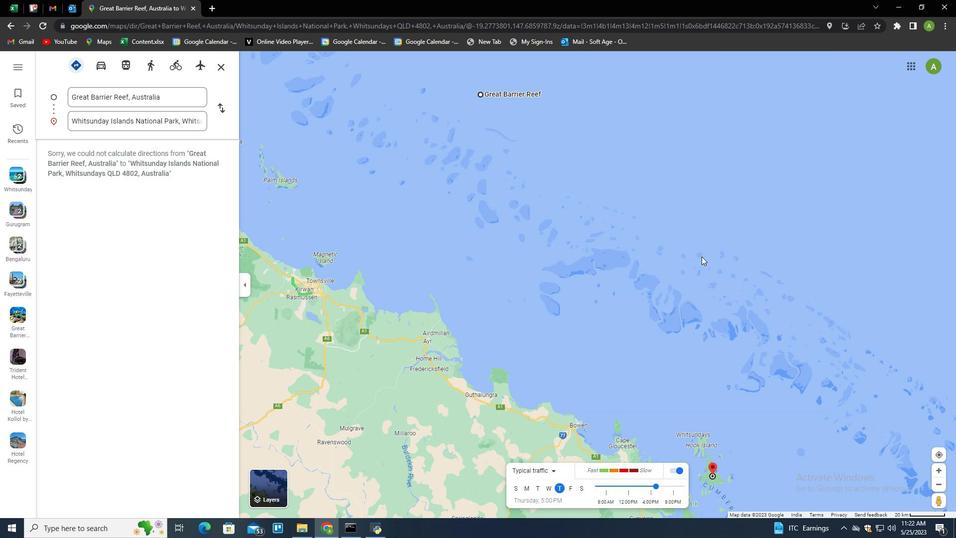 
Action: Mouse moved to (723, 259)
Screenshot: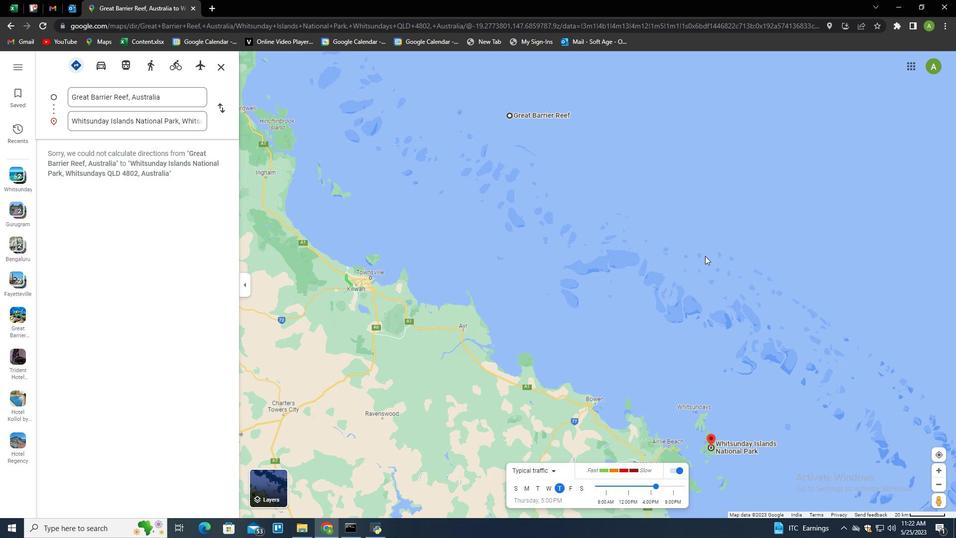 
Action: Mouse scrolled (723, 258) with delta (0, 0)
Screenshot: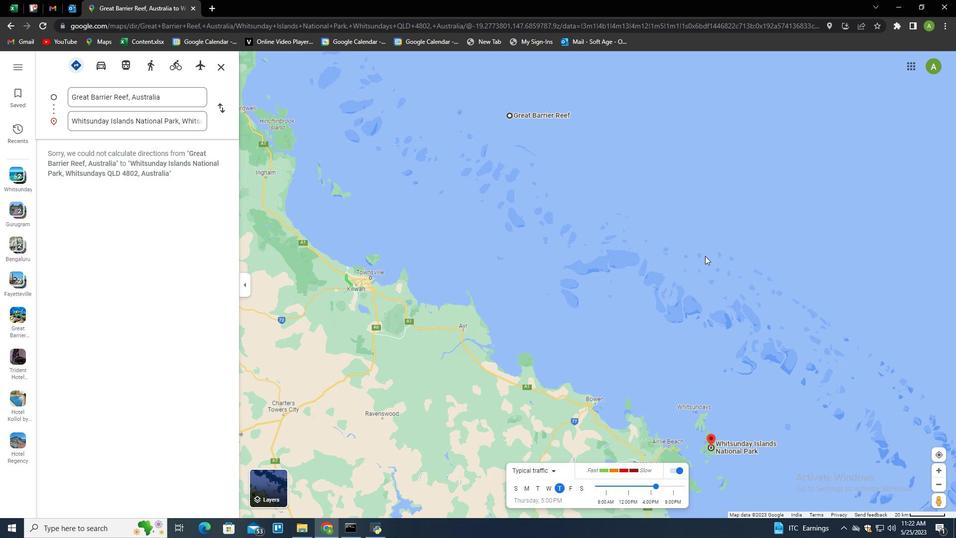 
Action: Mouse moved to (723, 260)
Screenshot: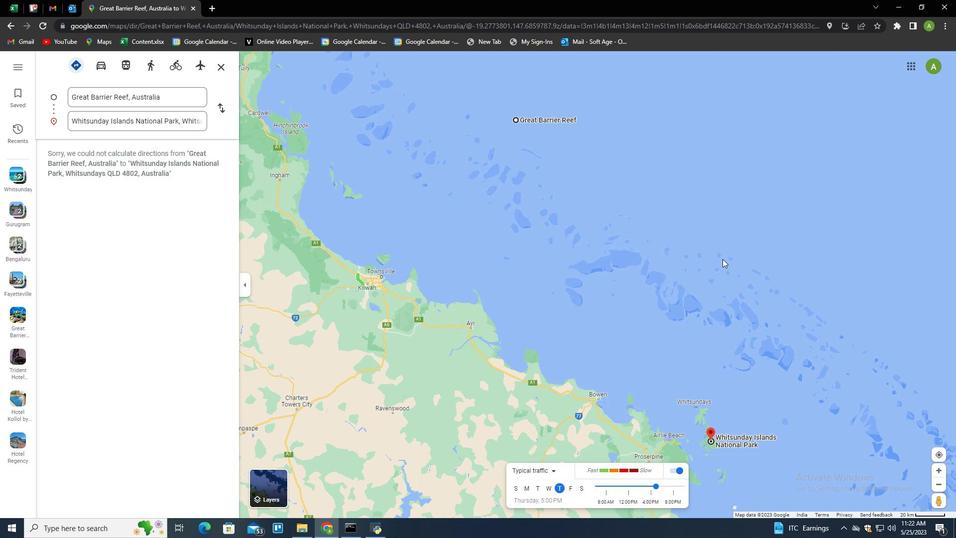 
Action: Mouse scrolled (723, 259) with delta (0, 0)
Screenshot: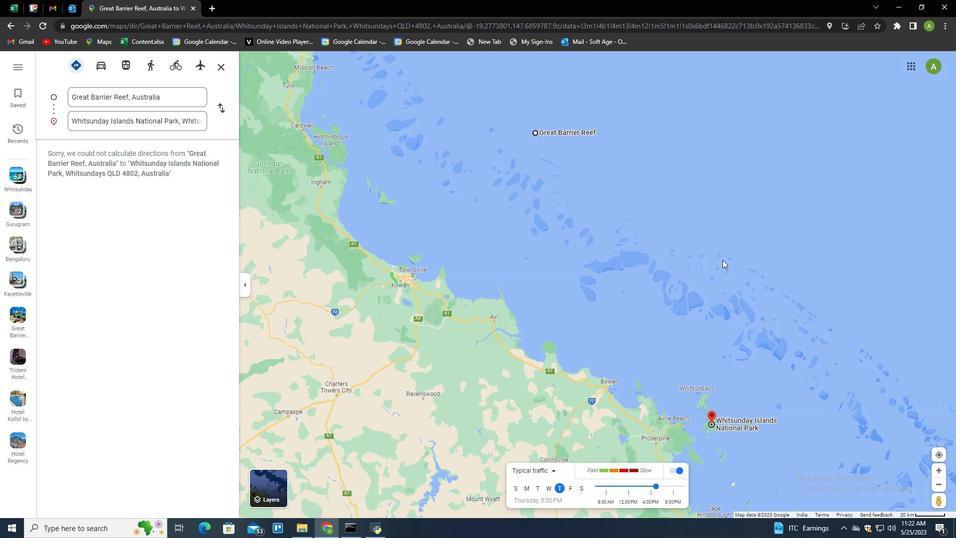 
Action: Mouse moved to (395, 242)
Screenshot: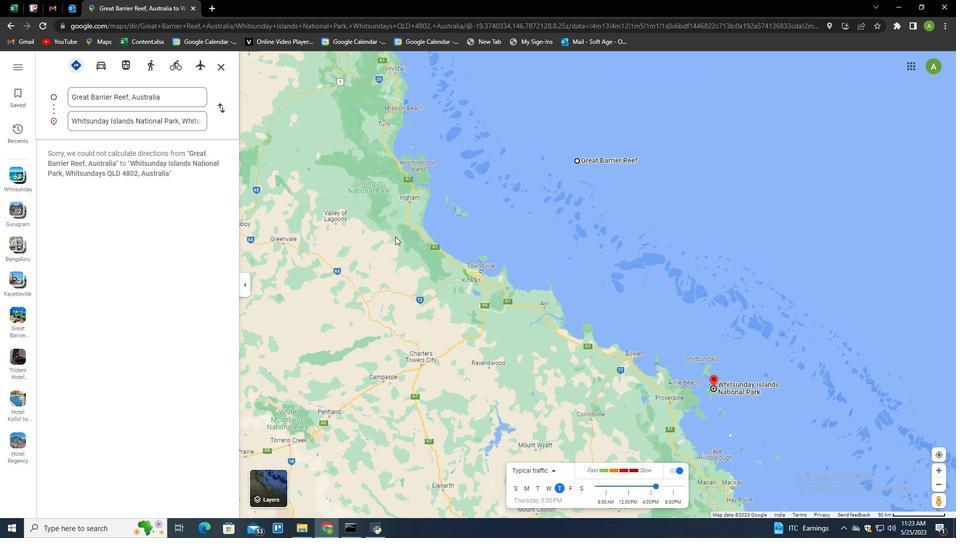 
Action: Mouse scrolled (395, 241) with delta (0, 0)
Screenshot: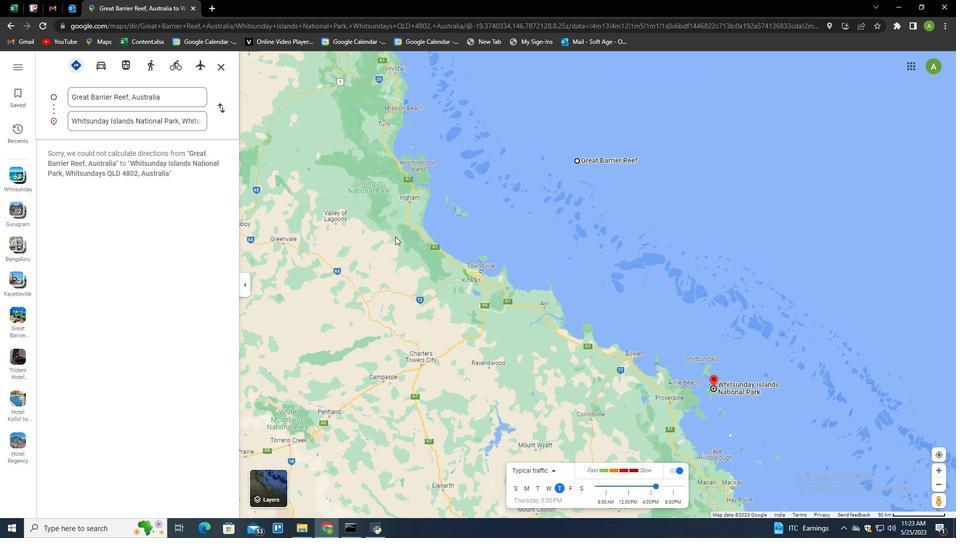 
Action: Mouse moved to (403, 254)
Screenshot: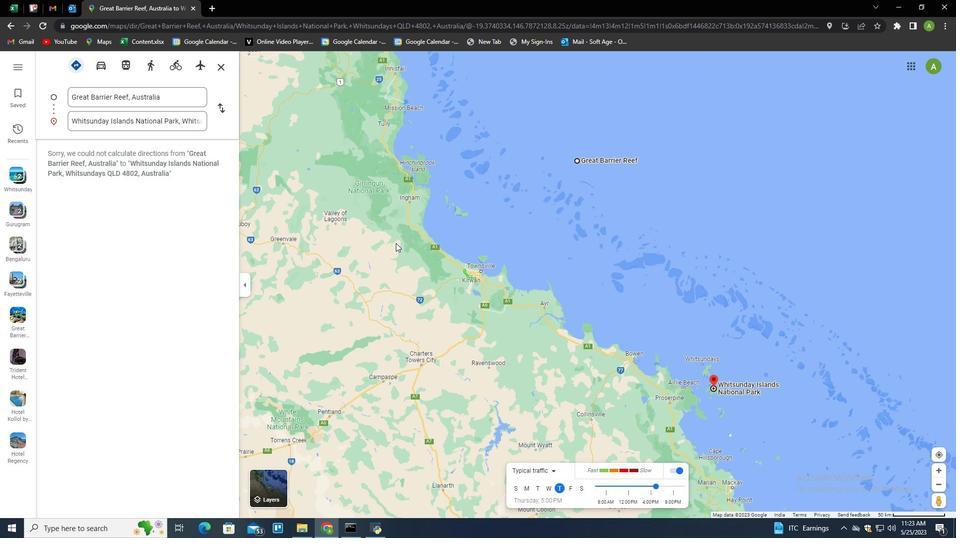 
Action: Mouse scrolled (403, 254) with delta (0, 0)
Screenshot: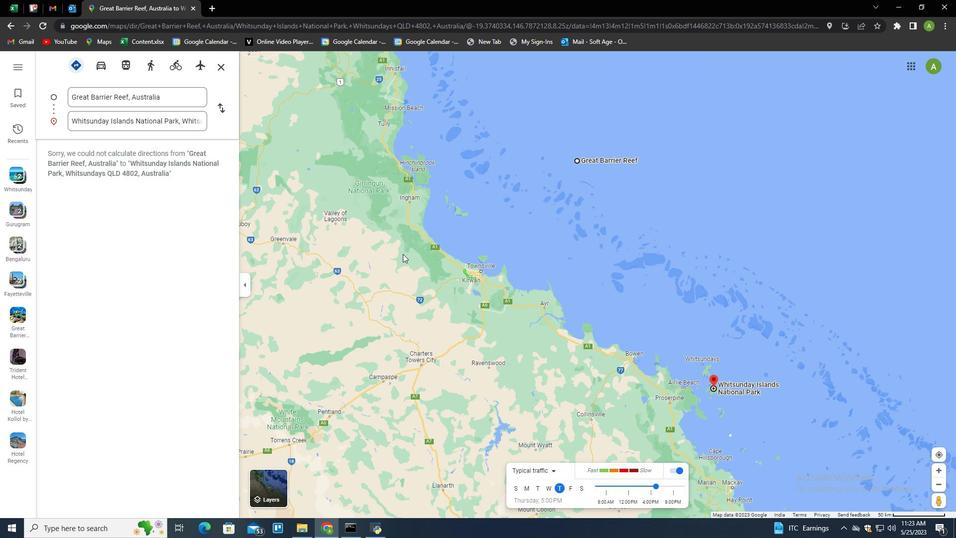 
Action: Mouse moved to (403, 256)
Screenshot: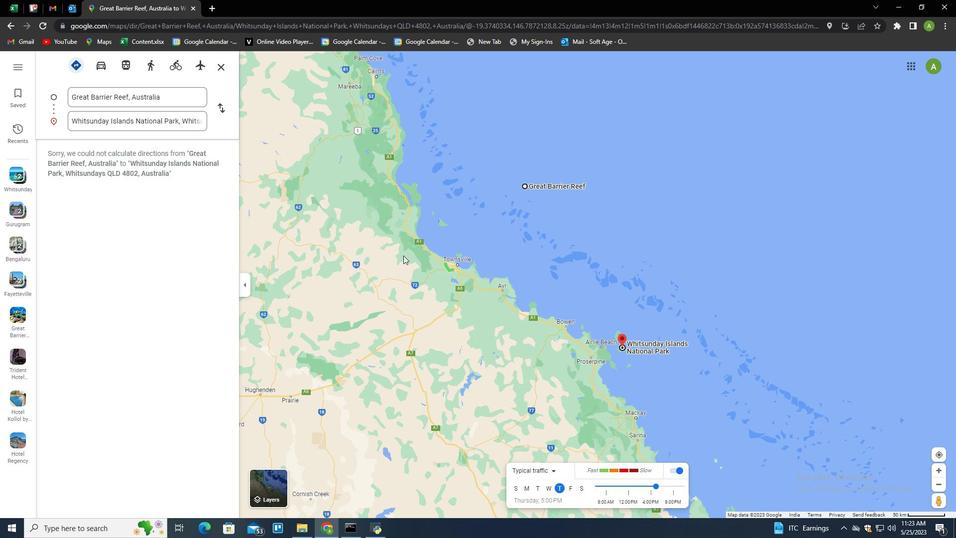 
